 Task: Add a condition where "Channel Is not Closed ticket" in new tickets in your groups.
Action: Mouse moved to (135, 451)
Screenshot: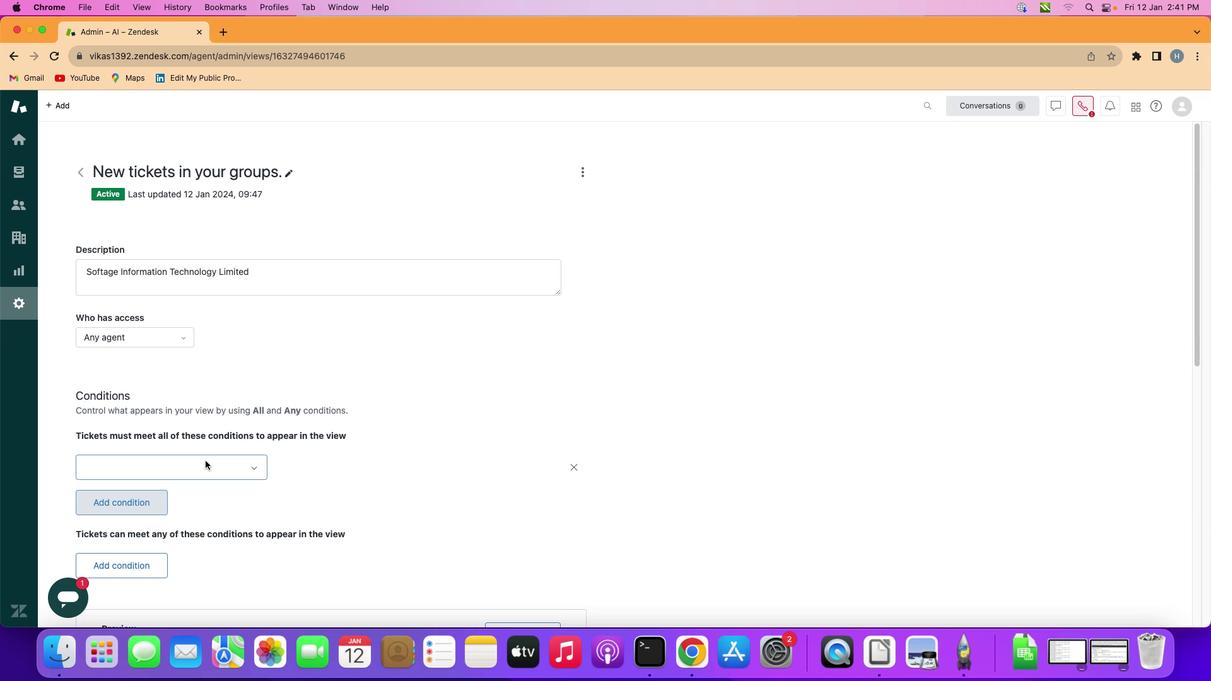 
Action: Mouse pressed left at (135, 451)
Screenshot: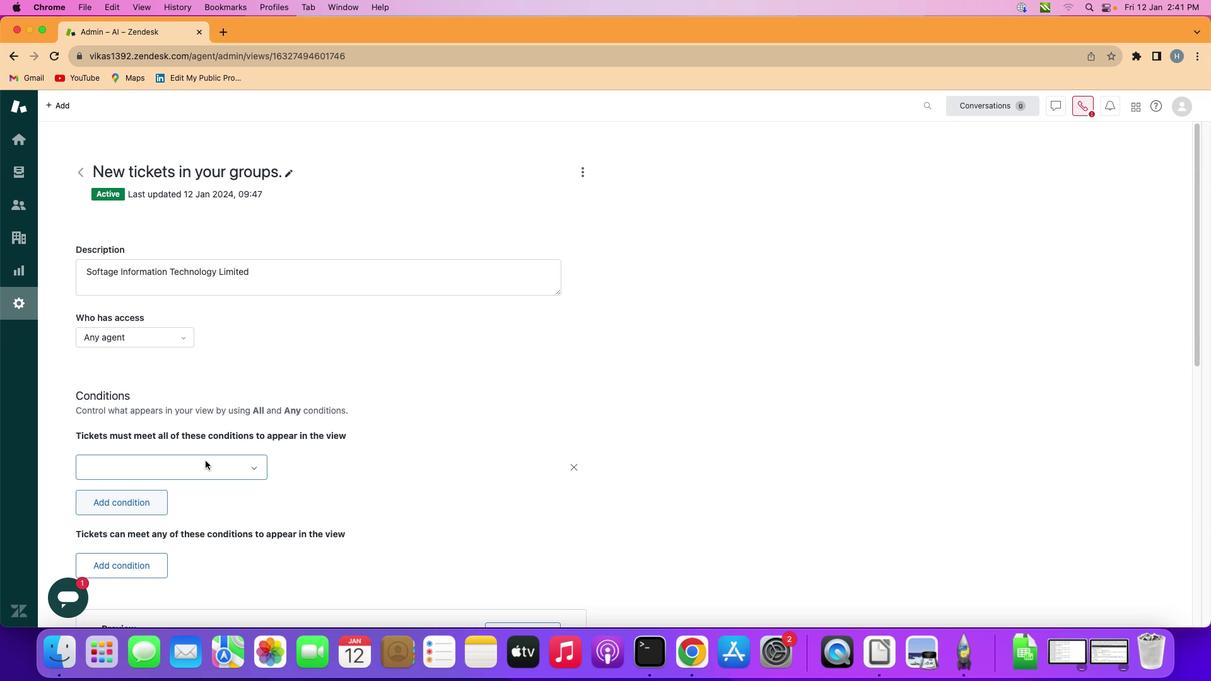 
Action: Mouse moved to (200, 455)
Screenshot: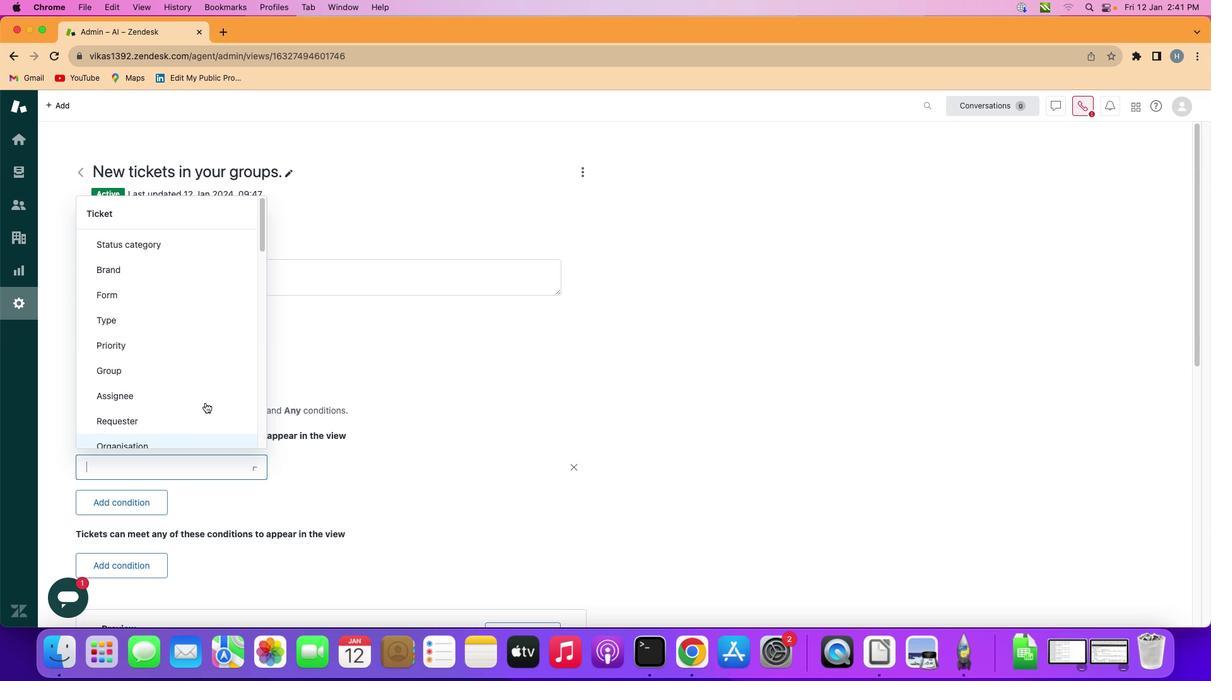
Action: Mouse pressed left at (200, 455)
Screenshot: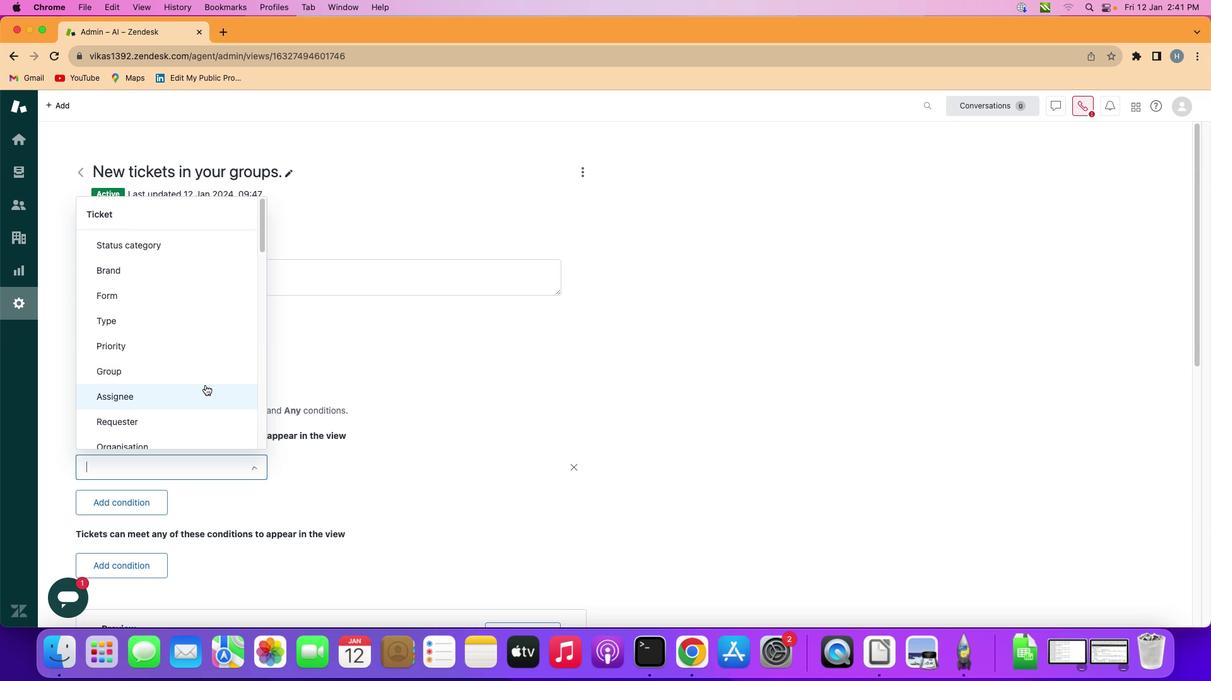 
Action: Mouse moved to (204, 331)
Screenshot: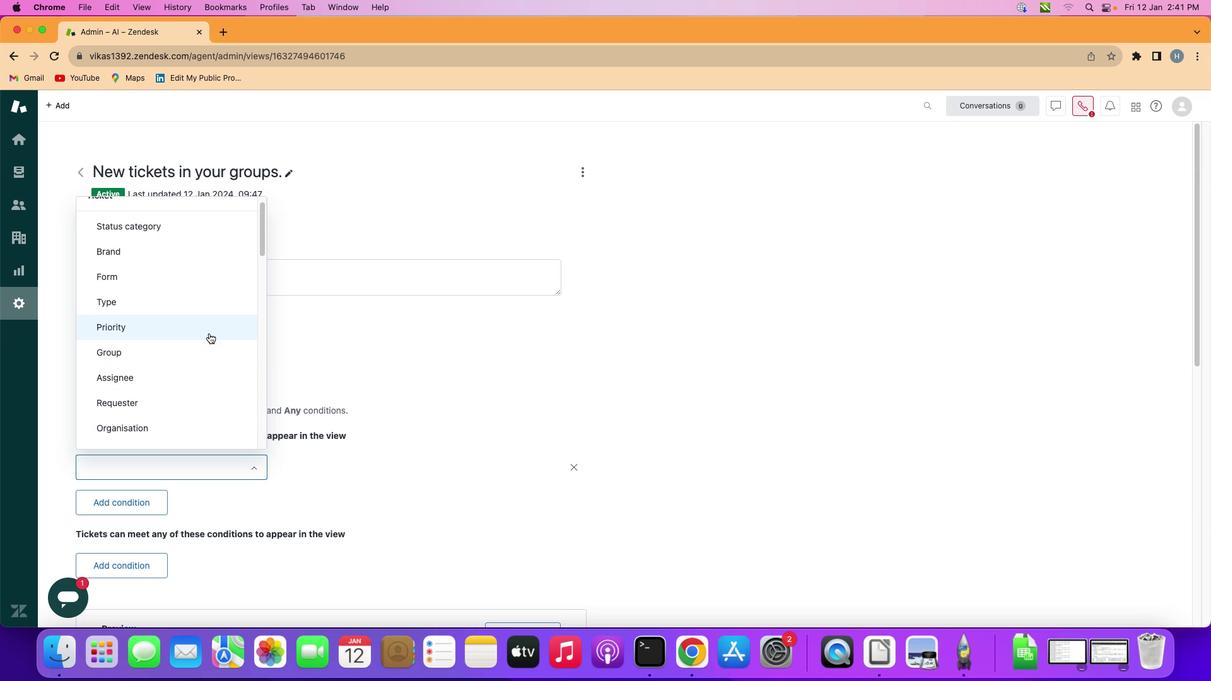 
Action: Mouse scrolled (204, 331) with delta (-4, -5)
Screenshot: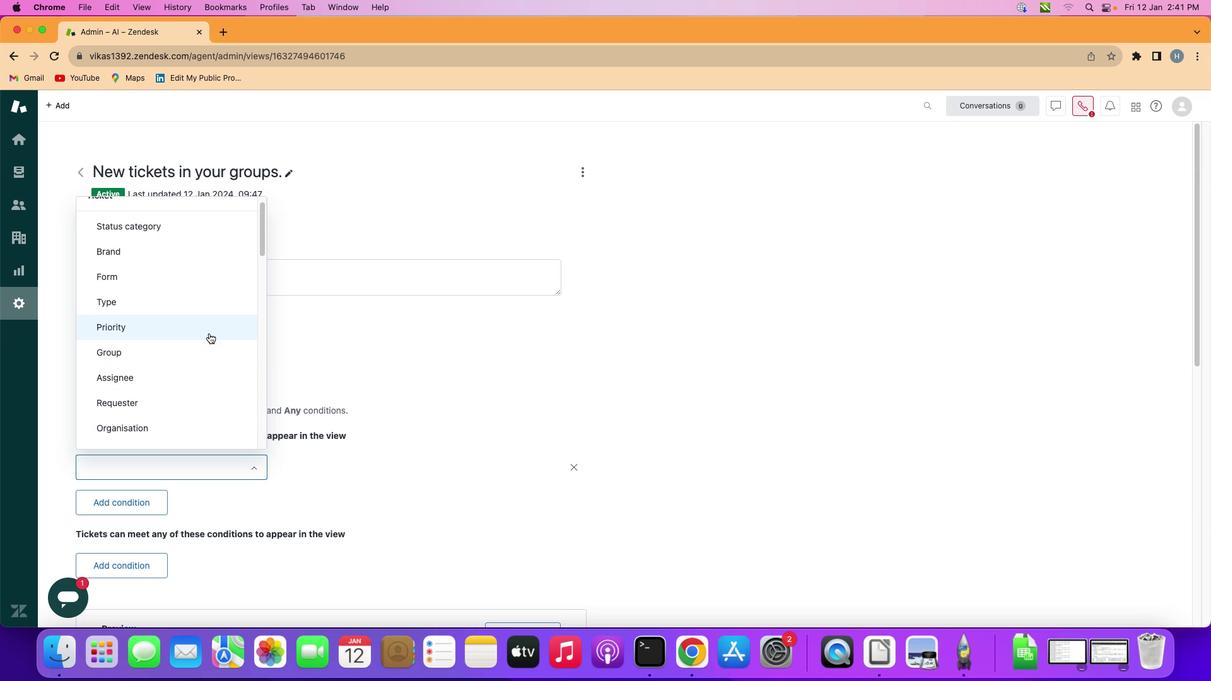 
Action: Mouse moved to (203, 328)
Screenshot: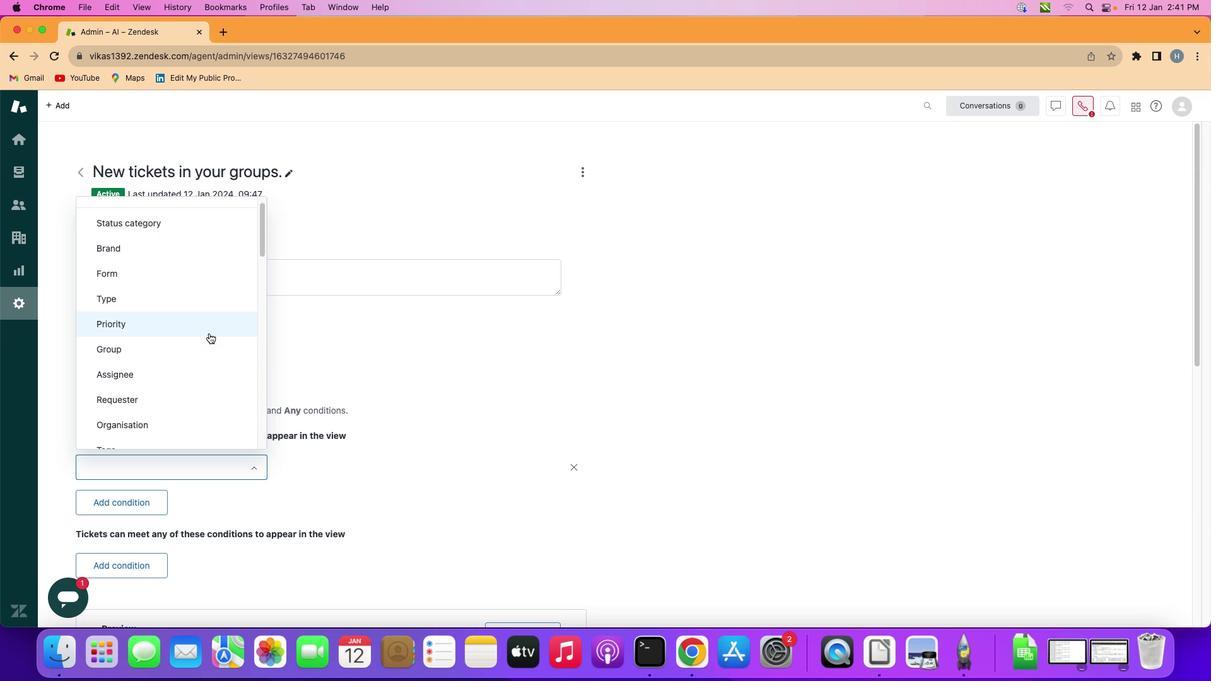 
Action: Mouse scrolled (203, 328) with delta (-4, -5)
Screenshot: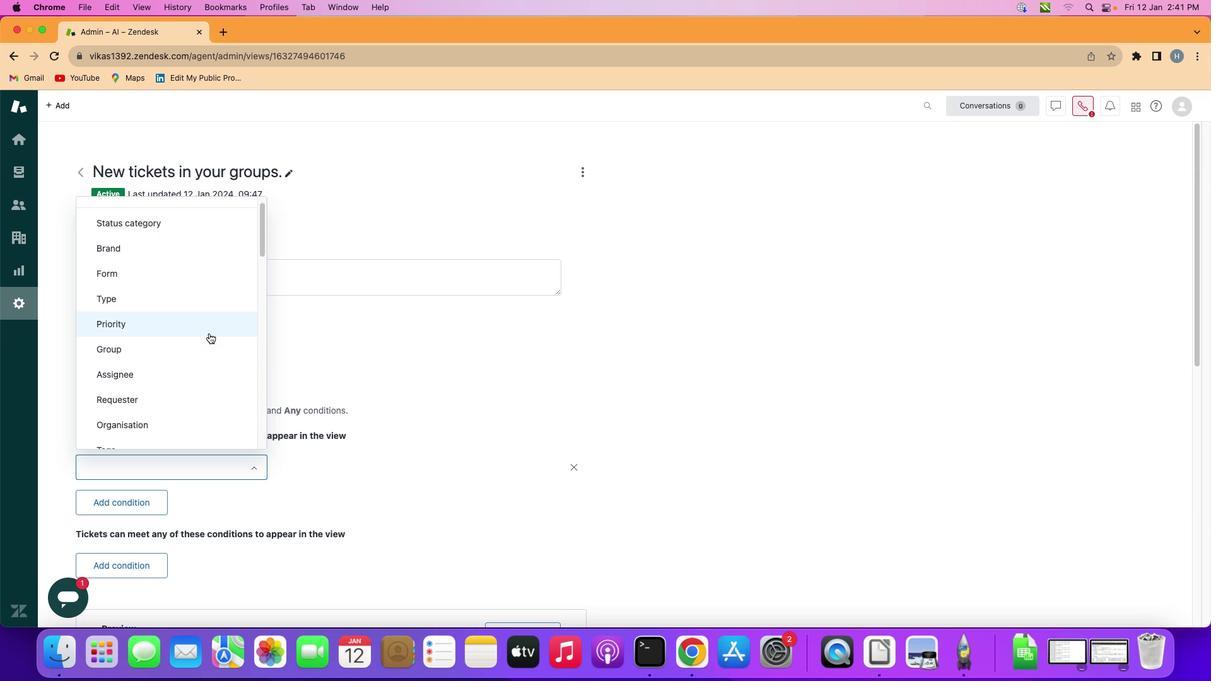 
Action: Mouse scrolled (203, 328) with delta (-4, -3)
Screenshot: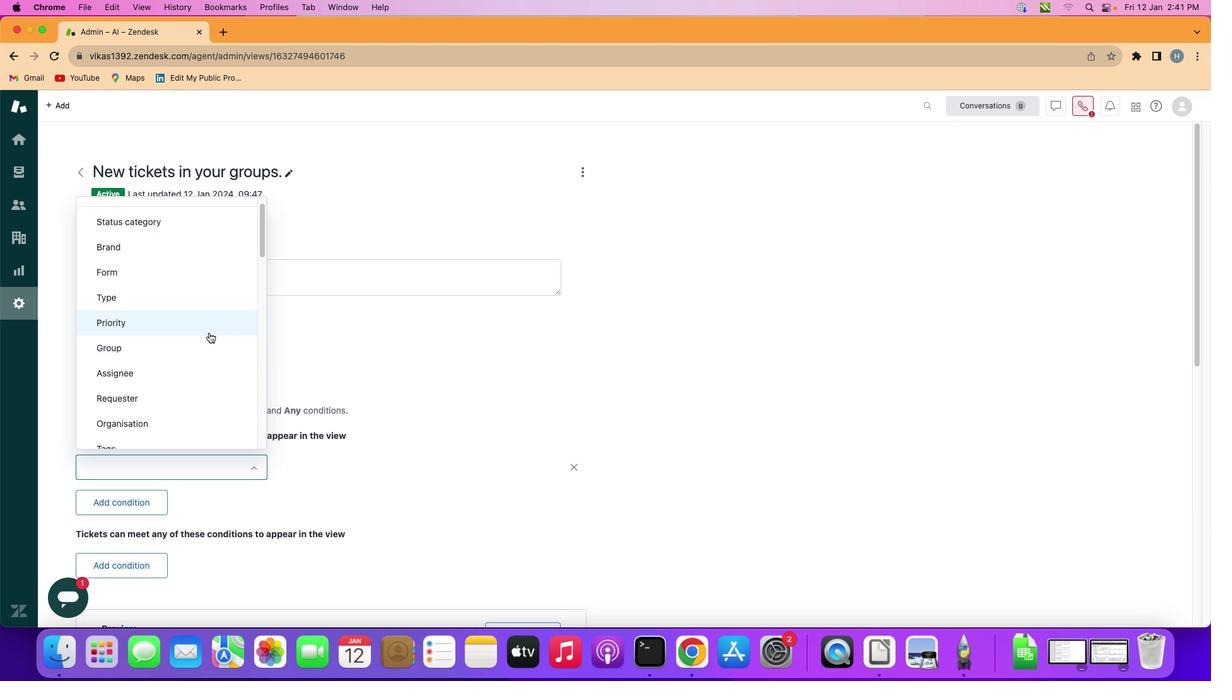 
Action: Mouse scrolled (203, 328) with delta (-4, -5)
Screenshot: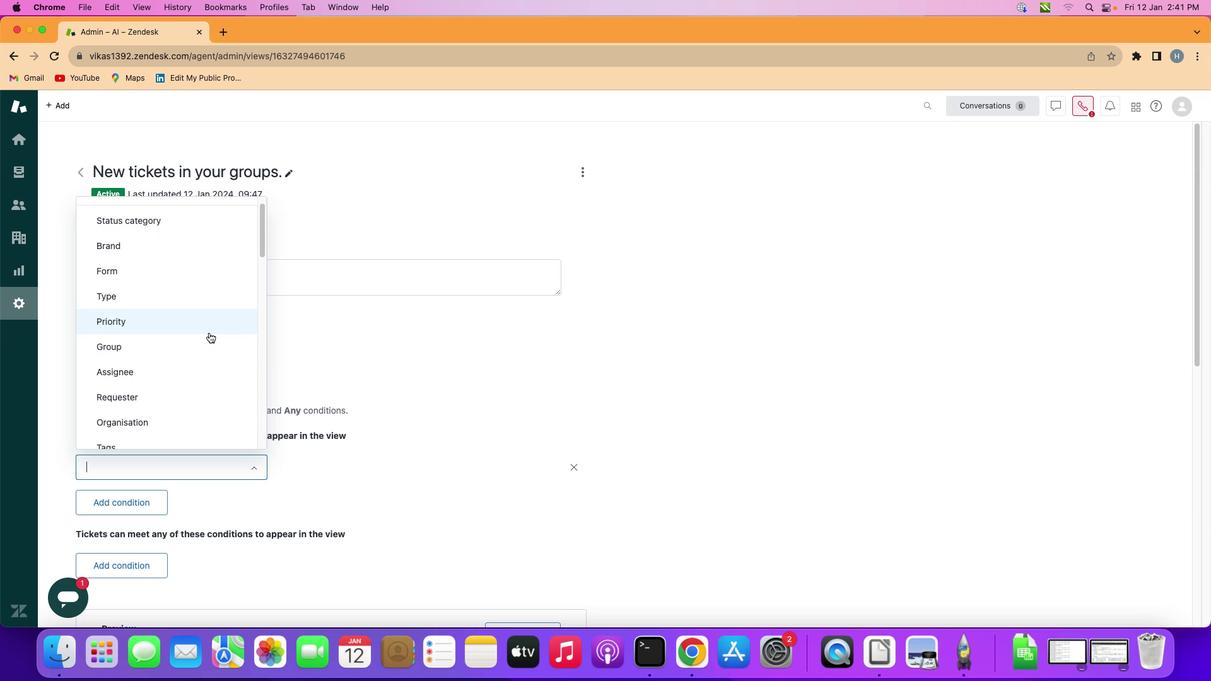 
Action: Mouse scrolled (203, 328) with delta (-4, -5)
Screenshot: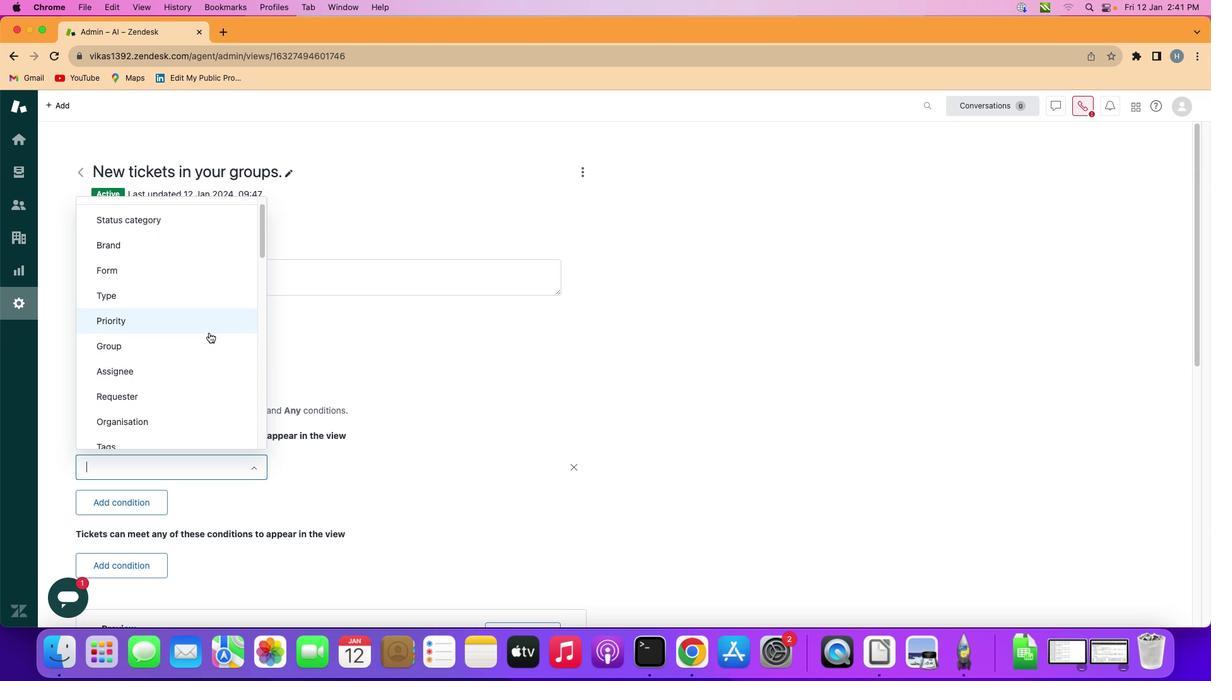 
Action: Mouse moved to (203, 327)
Screenshot: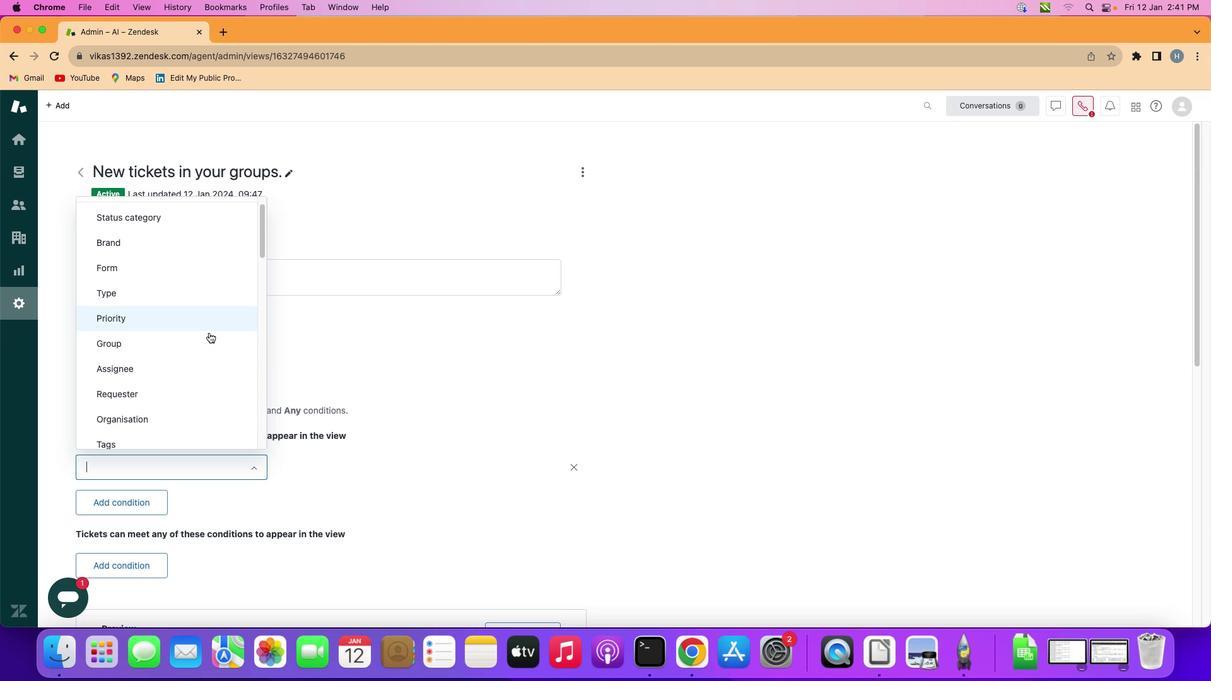 
Action: Mouse scrolled (203, 327) with delta (-4, -5)
Screenshot: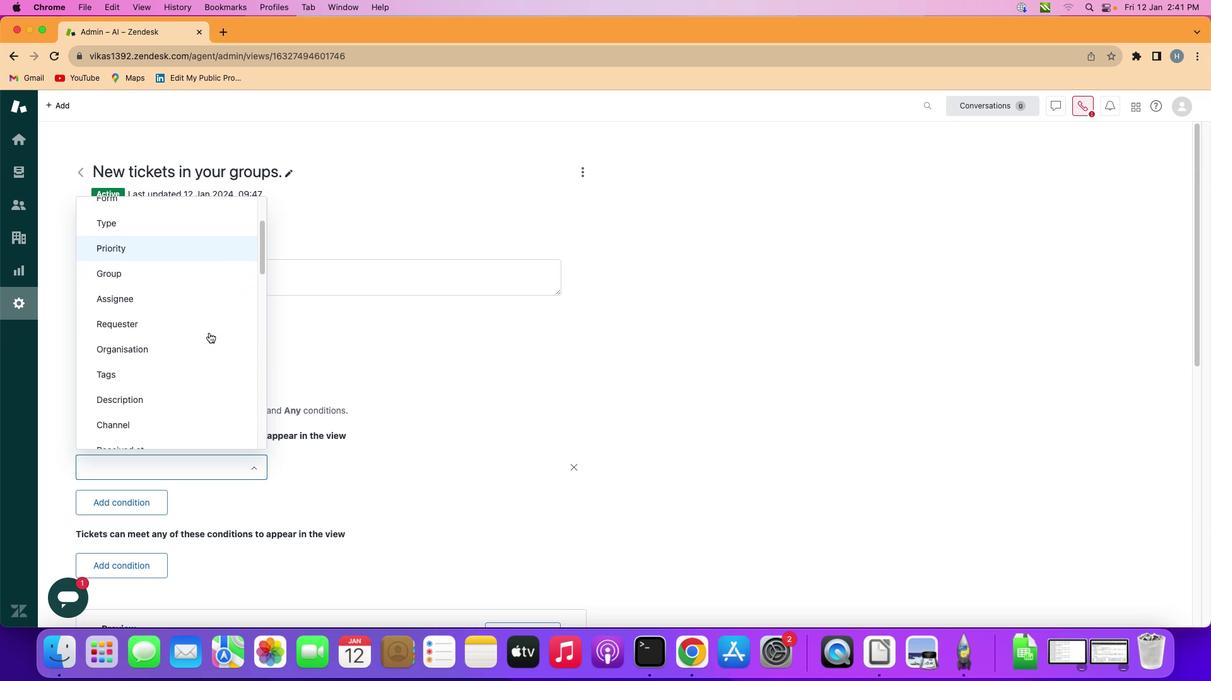 
Action: Mouse scrolled (203, 327) with delta (-4, -5)
Screenshot: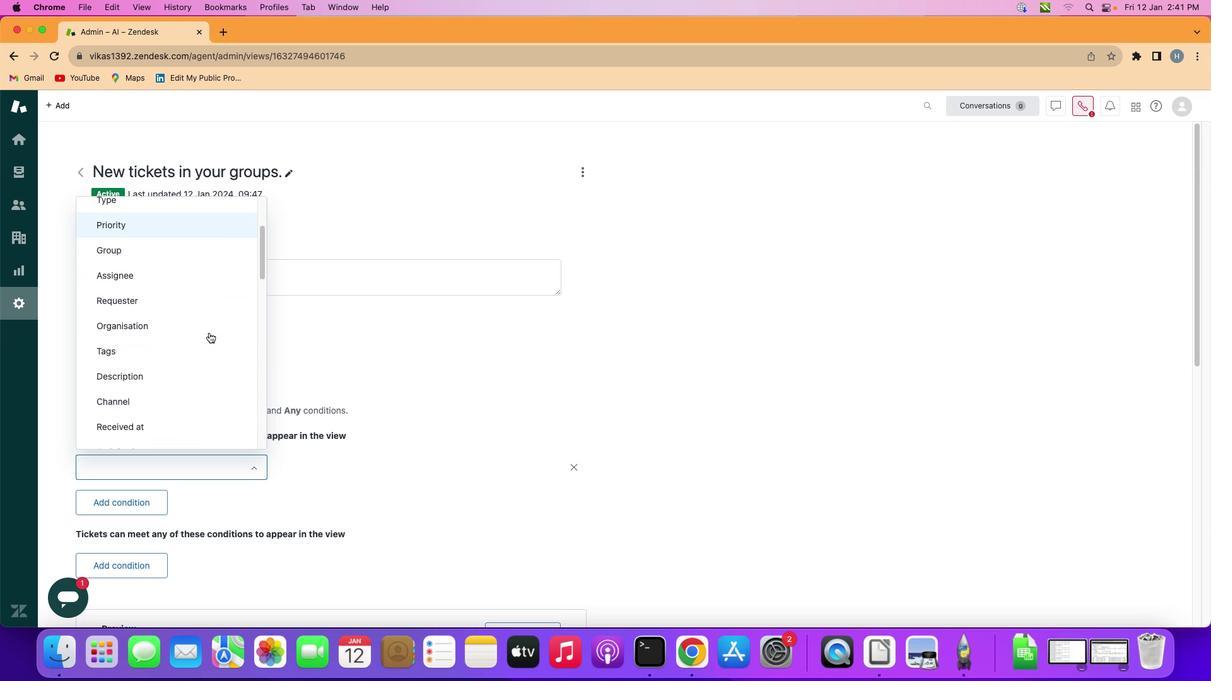 
Action: Mouse scrolled (203, 327) with delta (-4, -5)
Screenshot: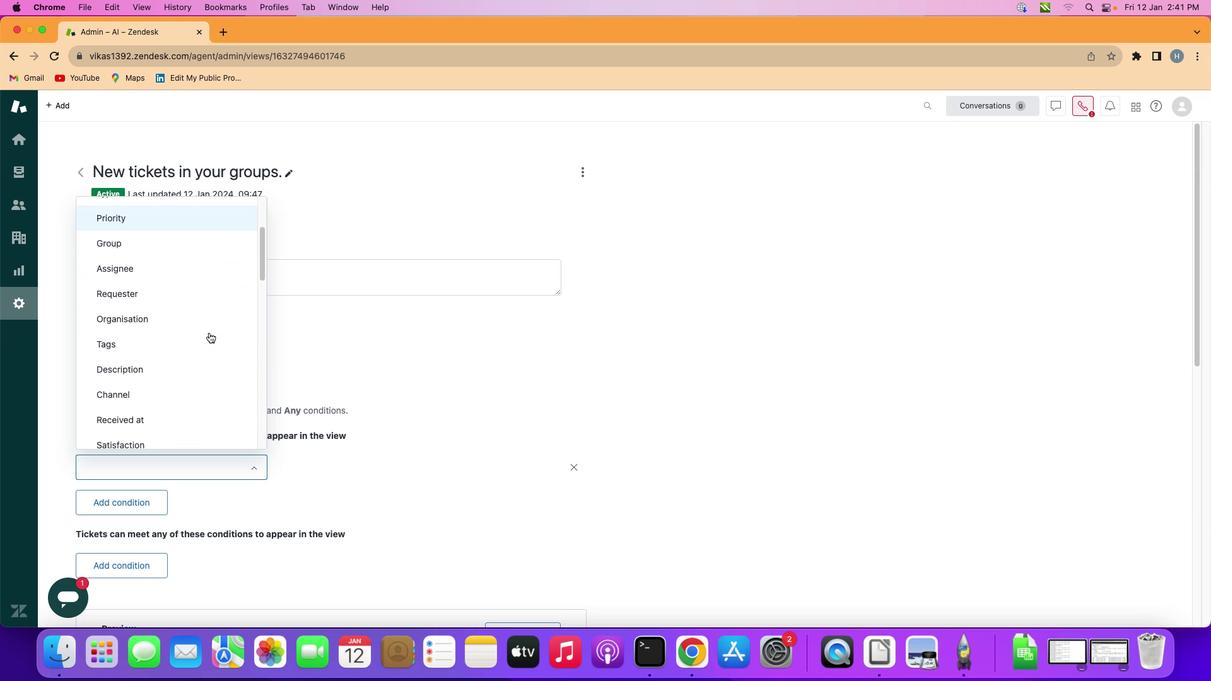 
Action: Mouse scrolled (203, 327) with delta (-4, -5)
Screenshot: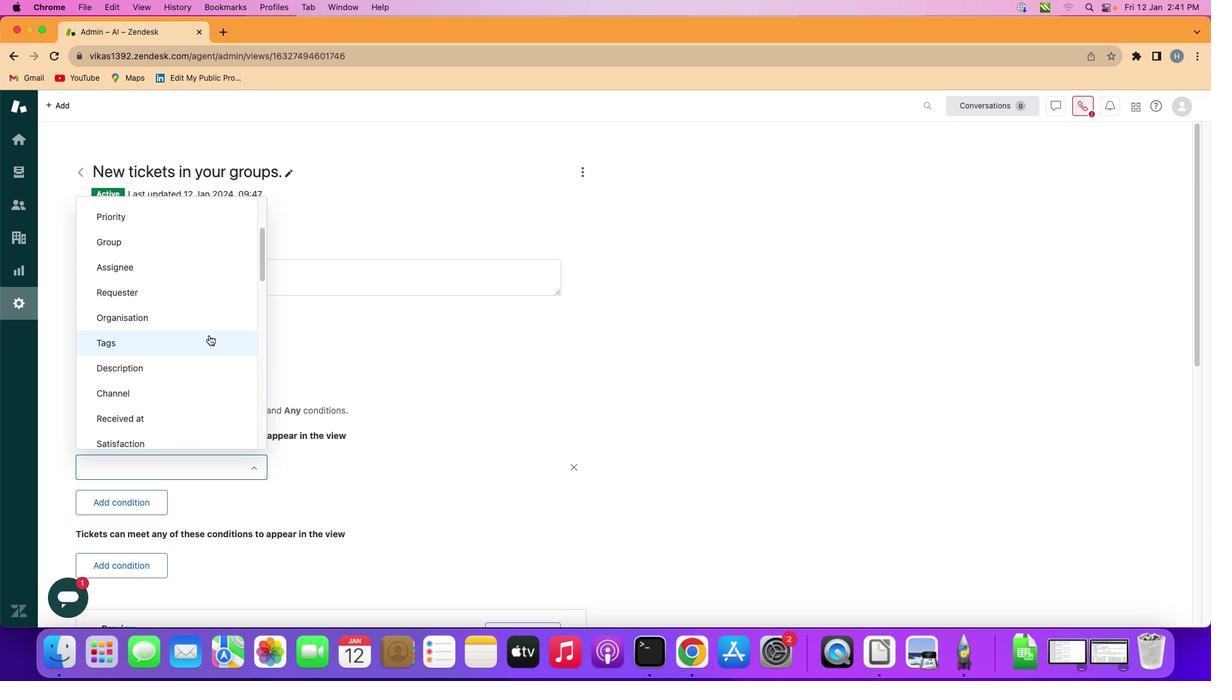 
Action: Mouse scrolled (203, 327) with delta (-4, -5)
Screenshot: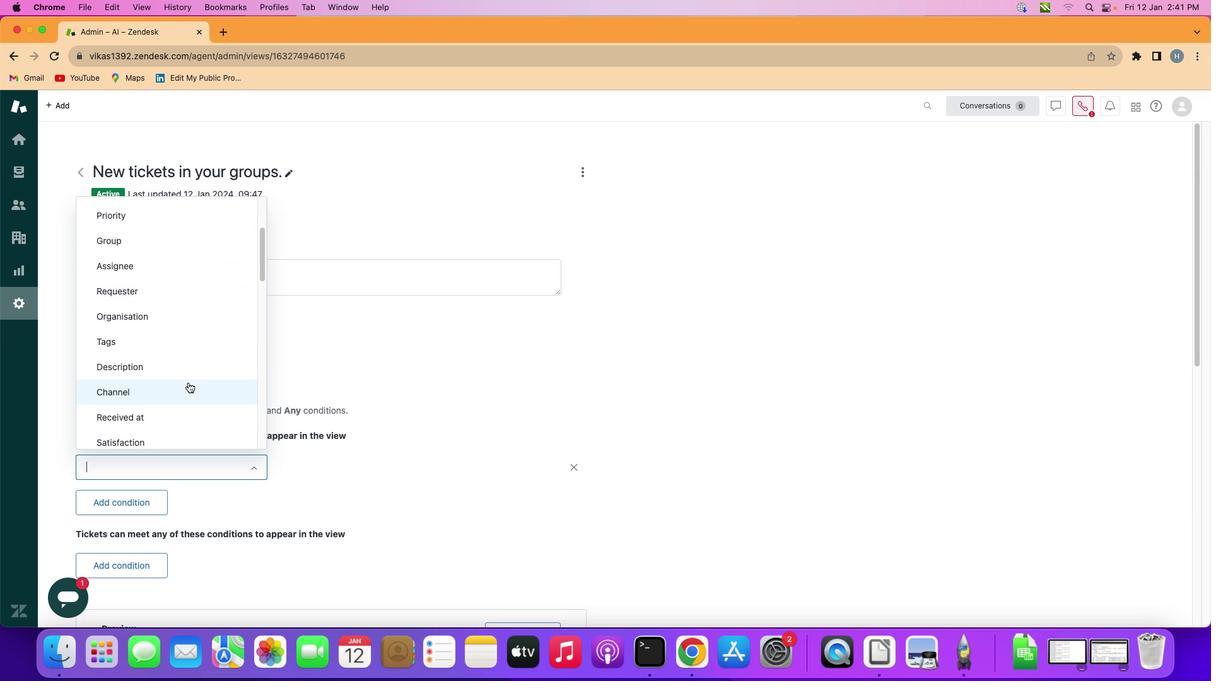 
Action: Mouse moved to (183, 378)
Screenshot: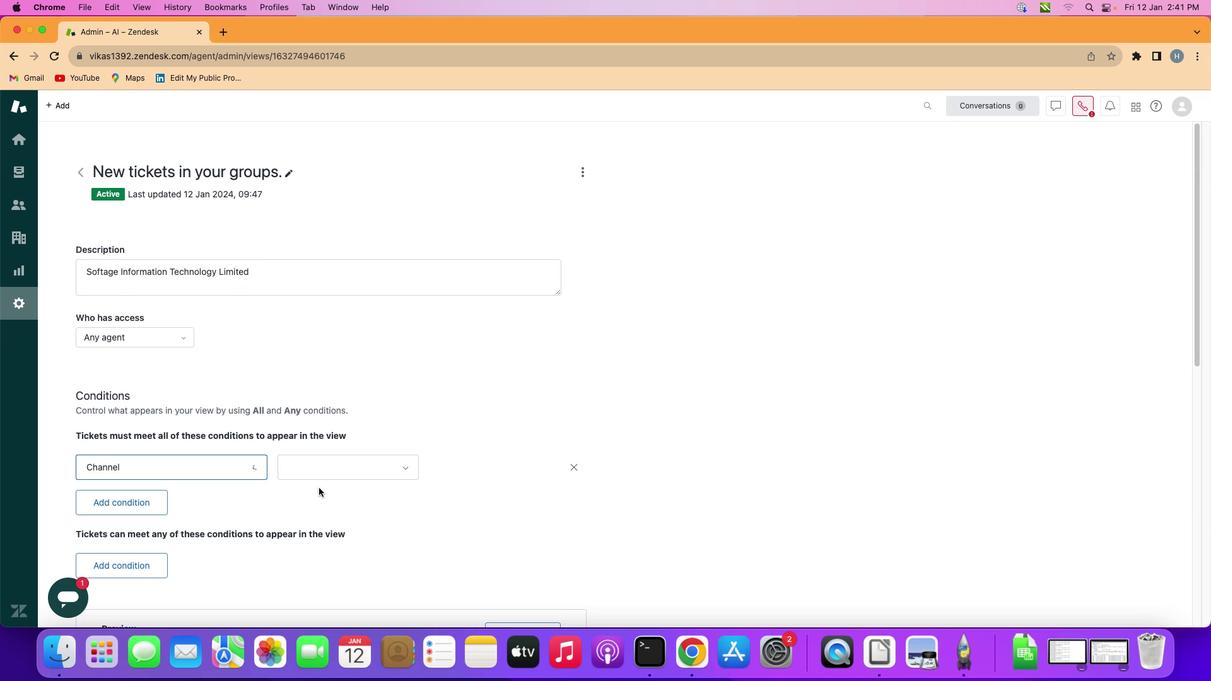 
Action: Mouse pressed left at (183, 378)
Screenshot: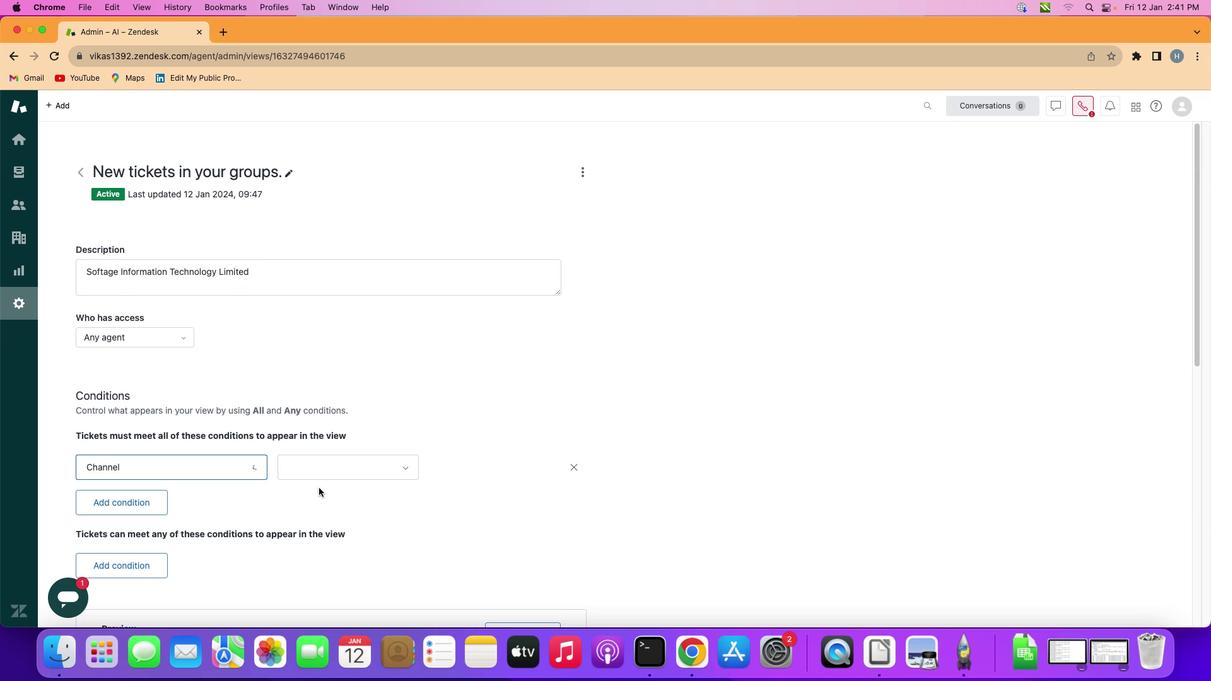 
Action: Mouse moved to (341, 463)
Screenshot: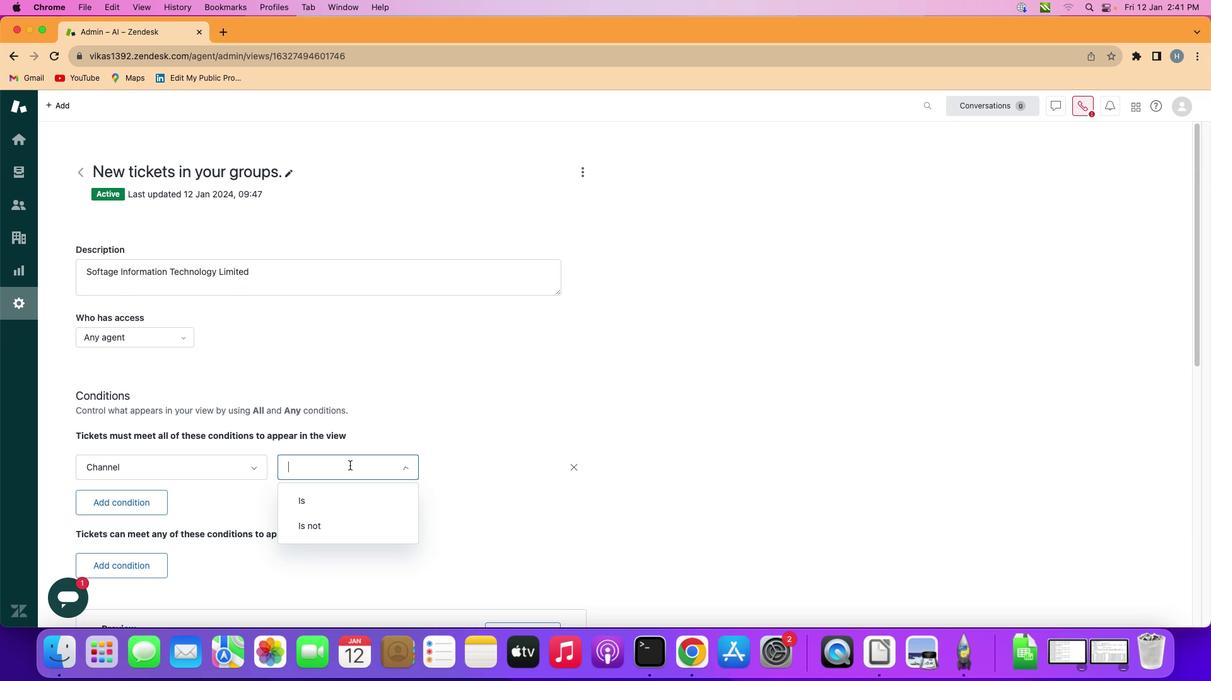 
Action: Mouse pressed left at (341, 463)
Screenshot: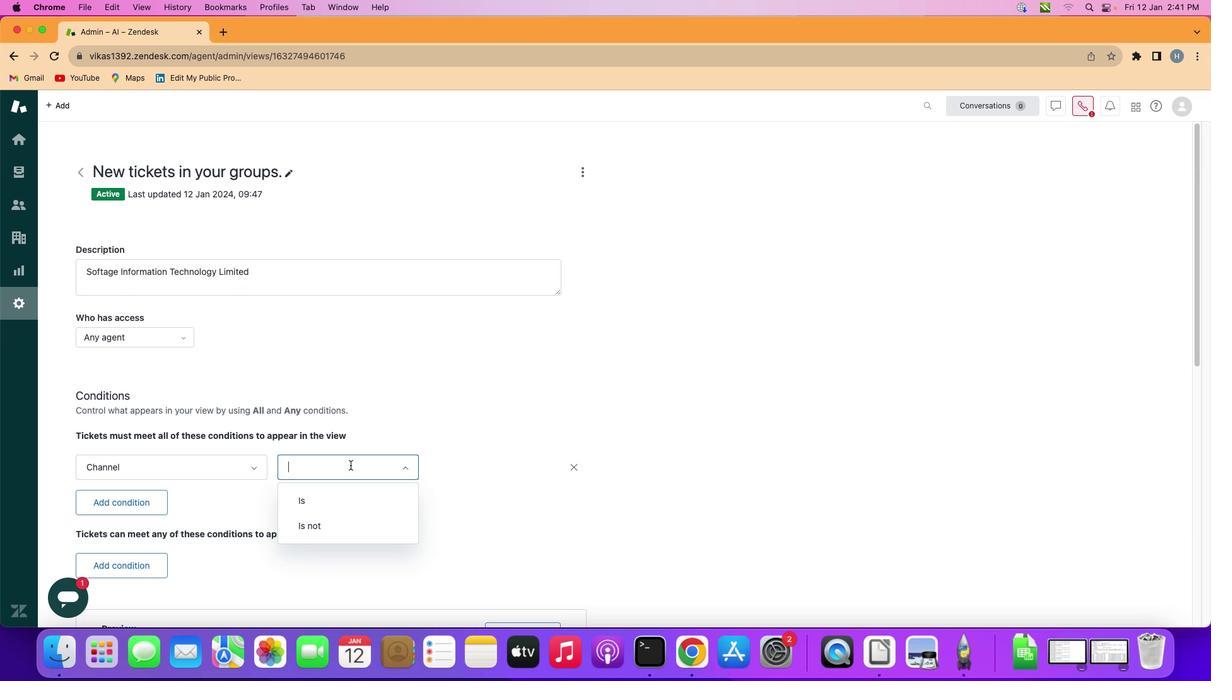 
Action: Mouse moved to (335, 516)
Screenshot: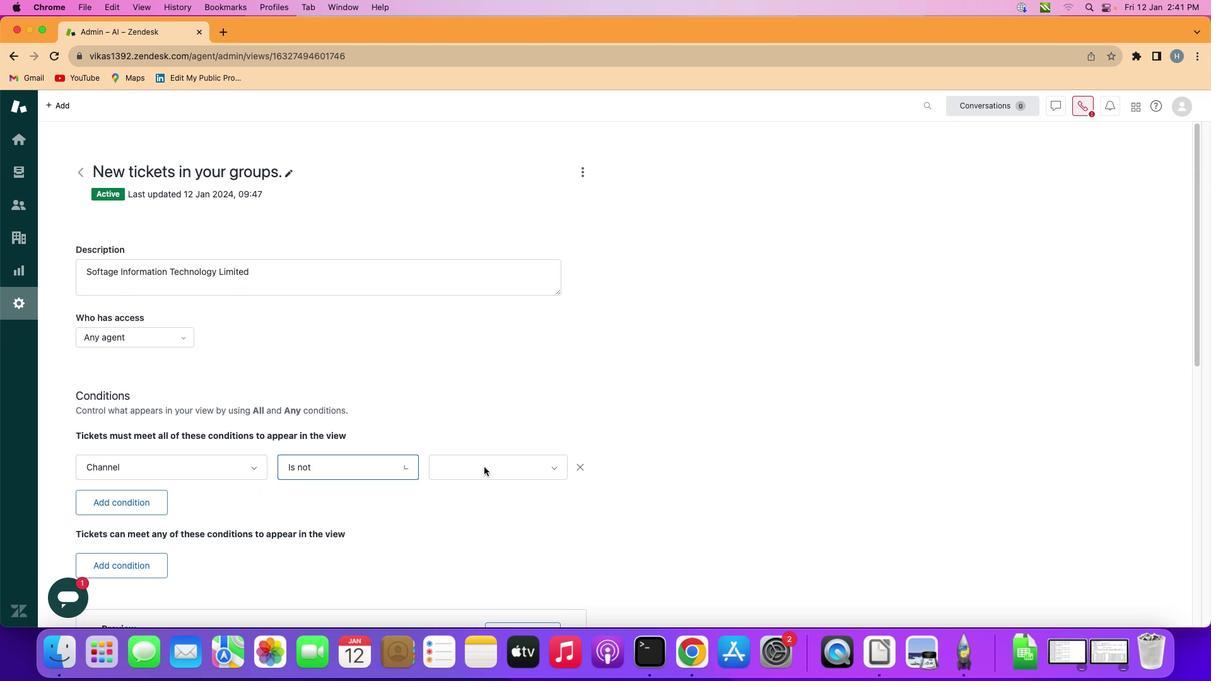 
Action: Mouse pressed left at (335, 516)
Screenshot: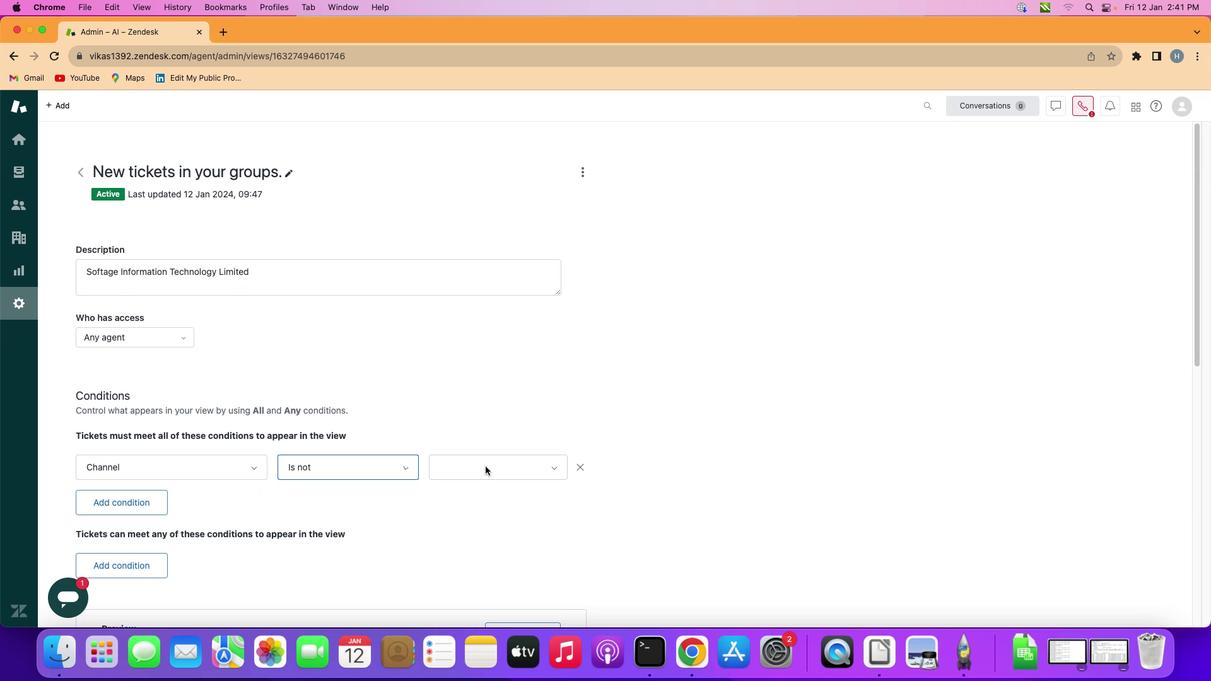 
Action: Mouse moved to (483, 459)
Screenshot: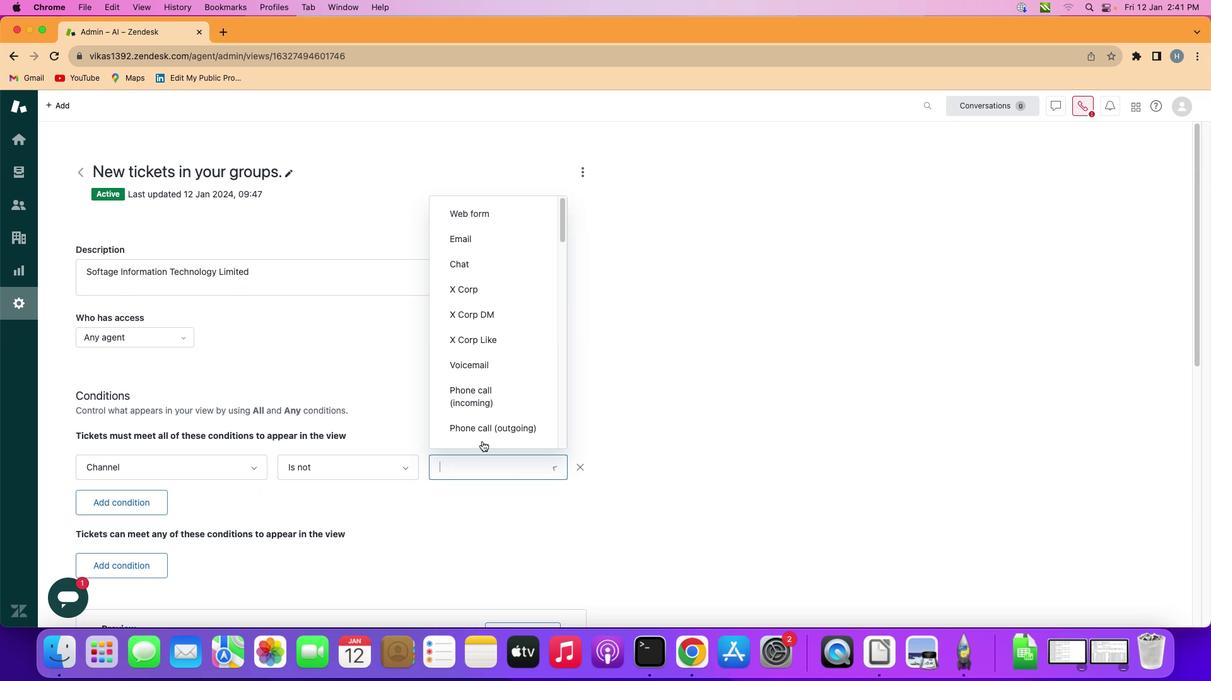
Action: Mouse pressed left at (483, 459)
Screenshot: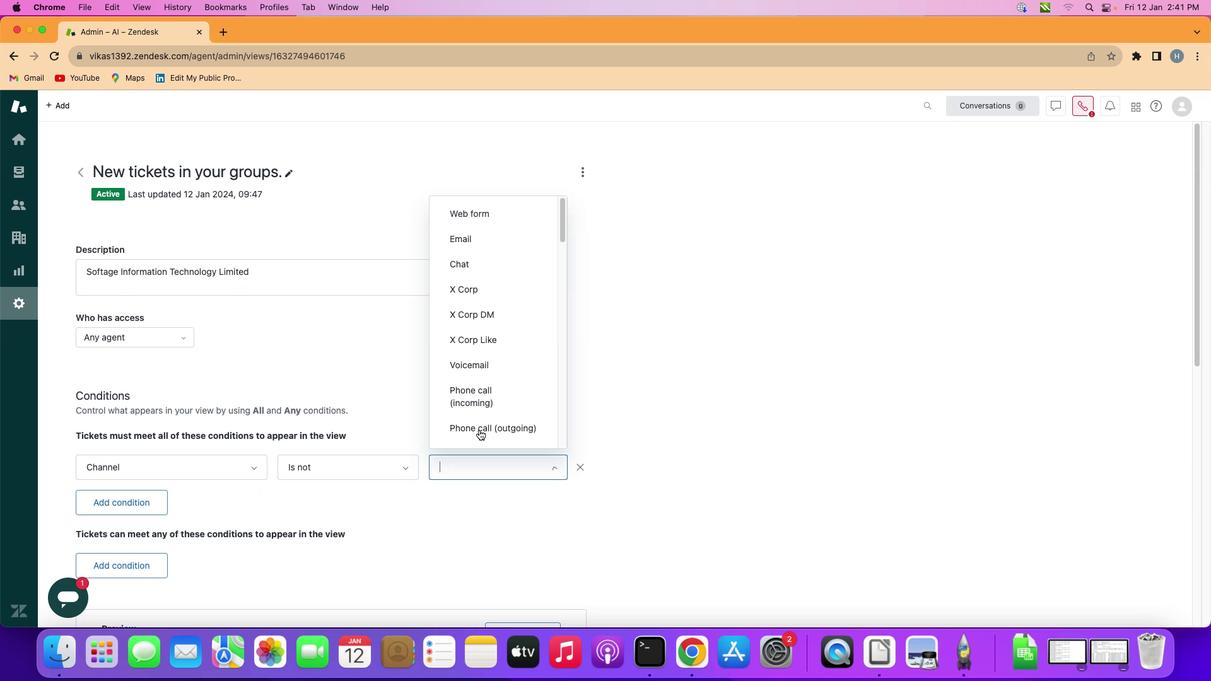 
Action: Mouse moved to (482, 333)
Screenshot: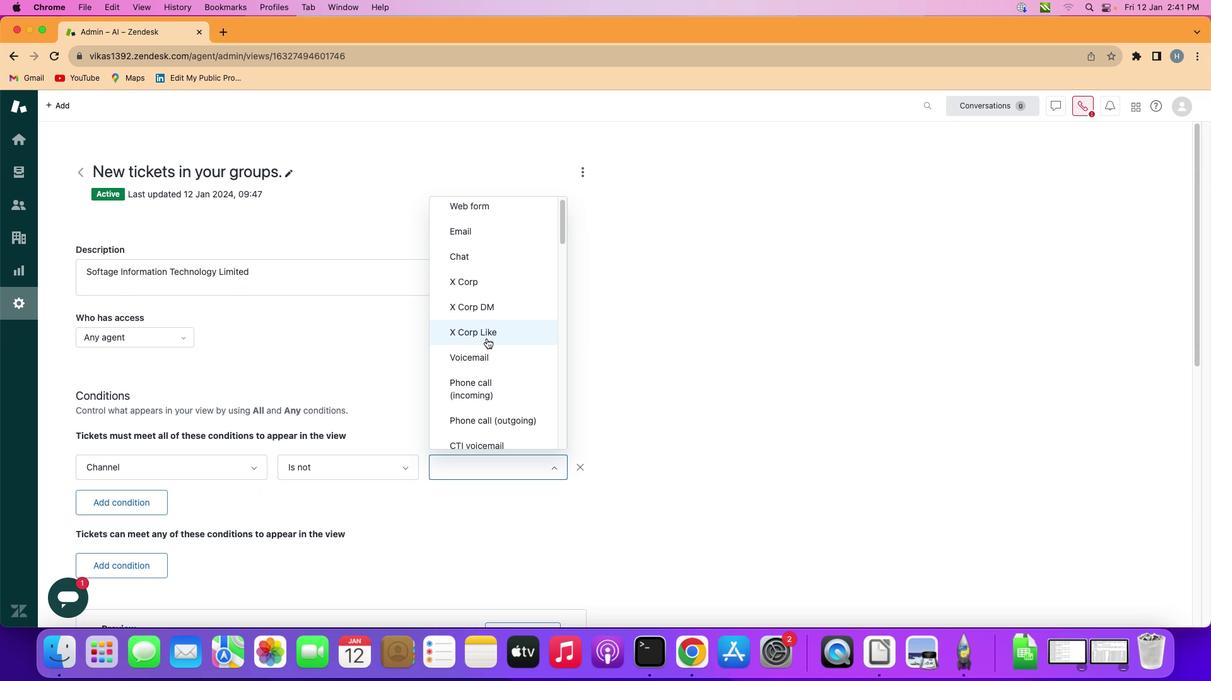 
Action: Mouse scrolled (482, 333) with delta (-4, -5)
Screenshot: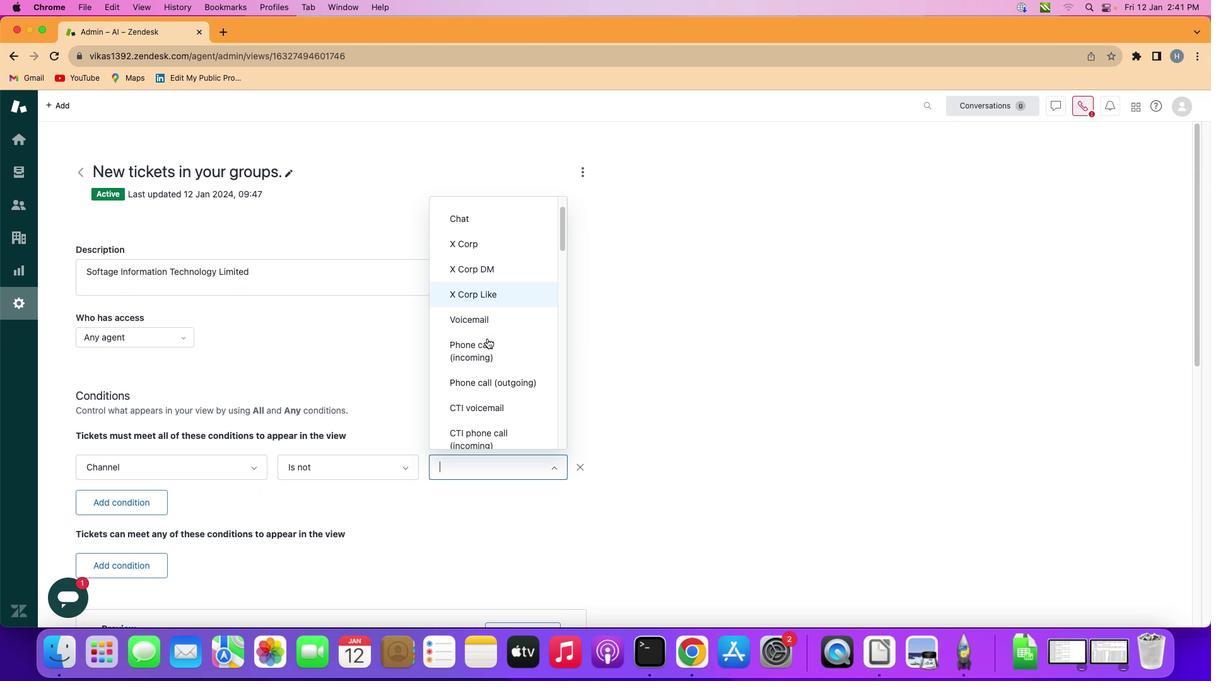
Action: Mouse scrolled (482, 333) with delta (-4, -5)
Screenshot: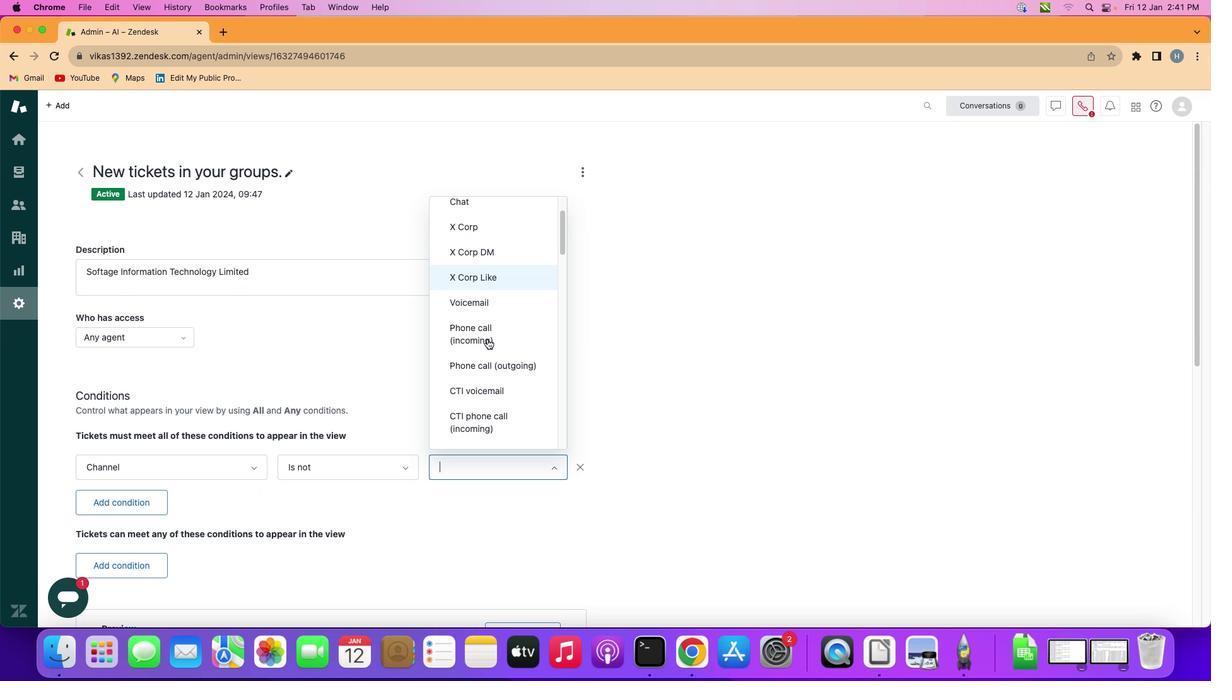 
Action: Mouse scrolled (482, 333) with delta (-4, -5)
Screenshot: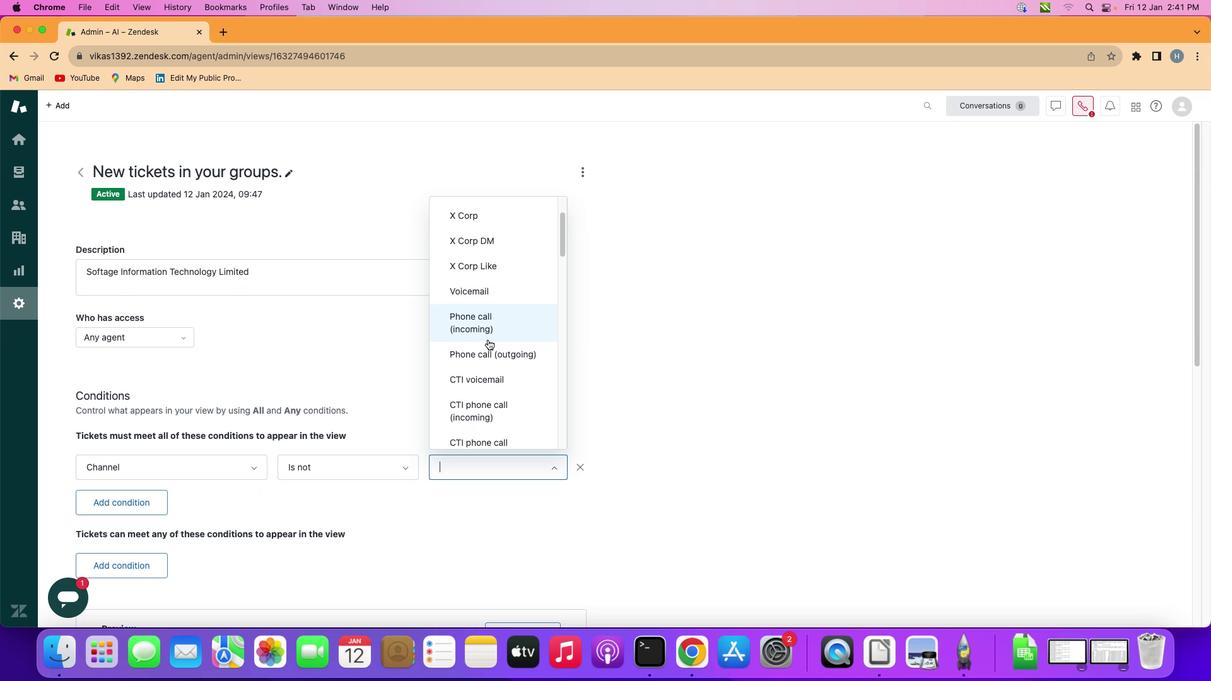 
Action: Mouse scrolled (482, 333) with delta (-4, -5)
Screenshot: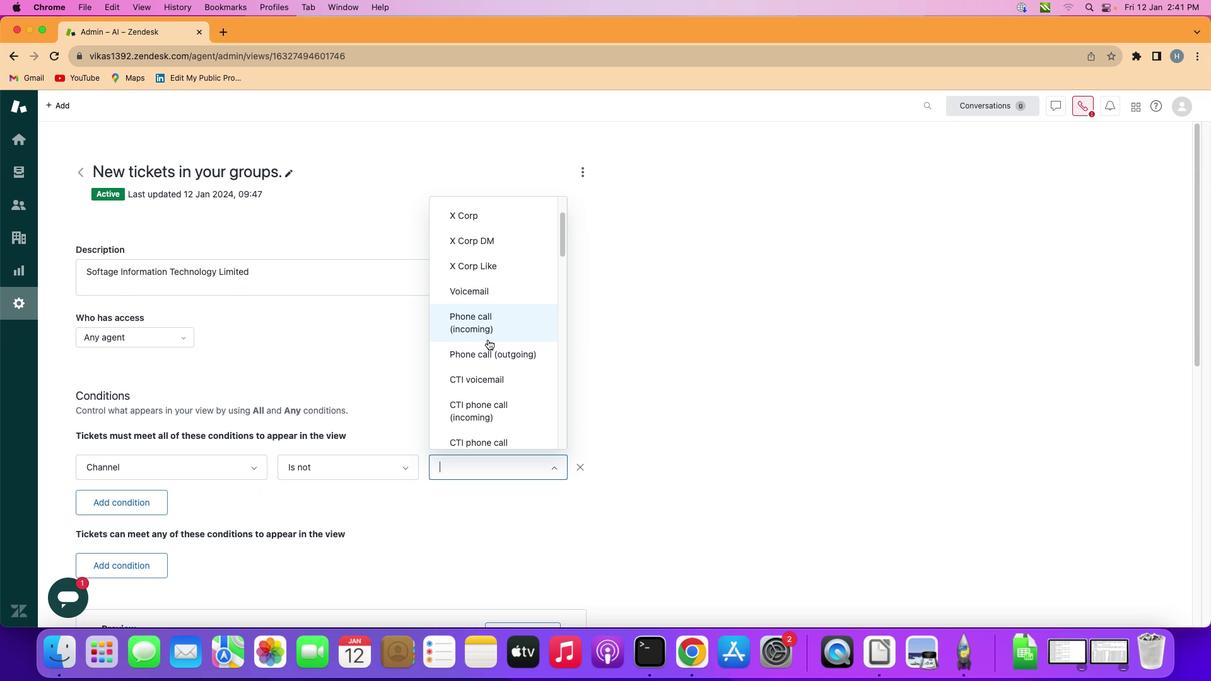 
Action: Mouse moved to (483, 334)
Screenshot: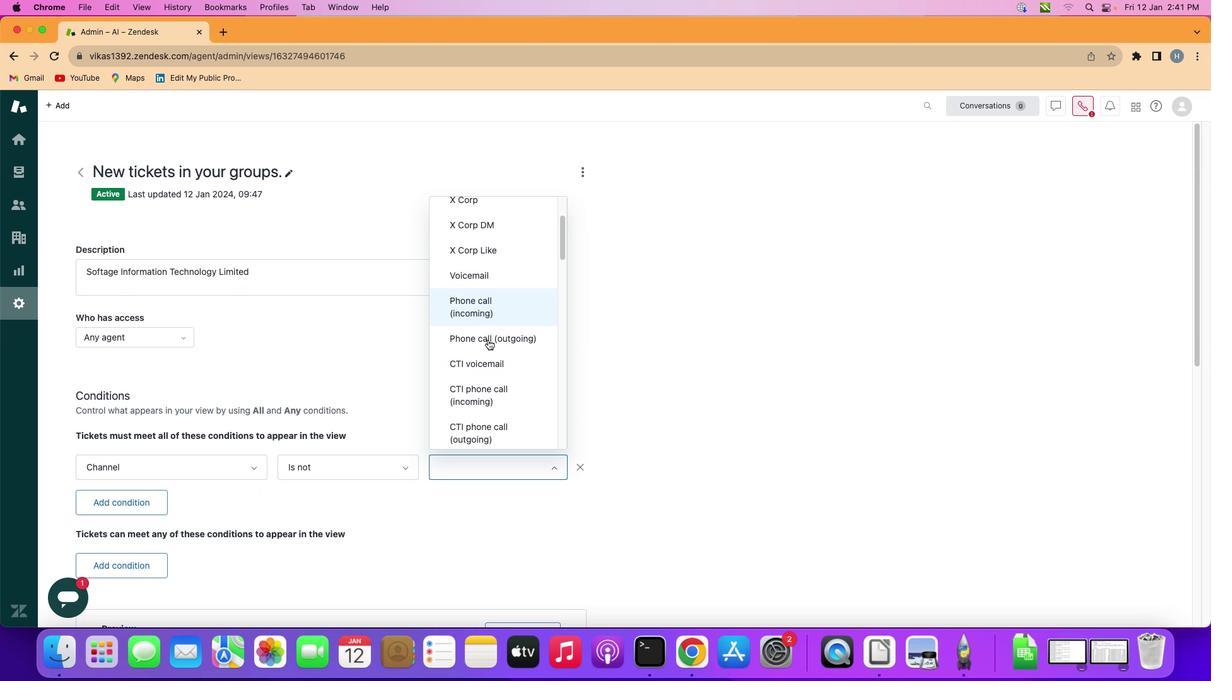 
Action: Mouse scrolled (483, 334) with delta (-4, -5)
Screenshot: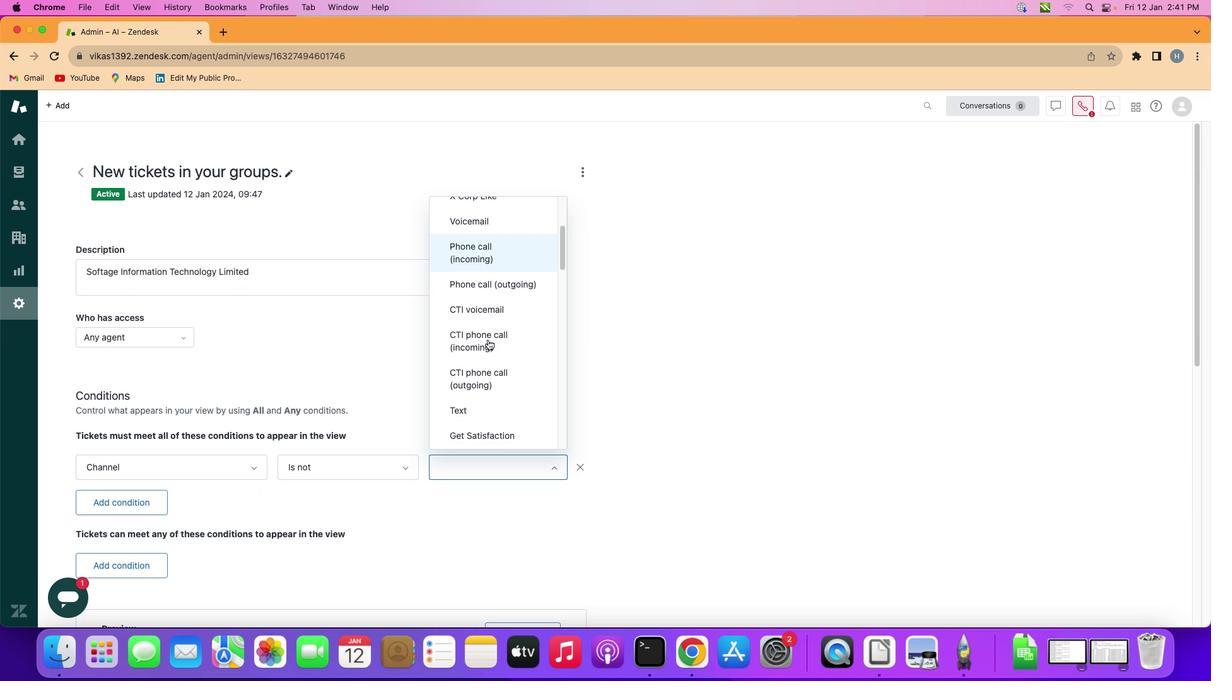 
Action: Mouse scrolled (483, 334) with delta (-4, -5)
Screenshot: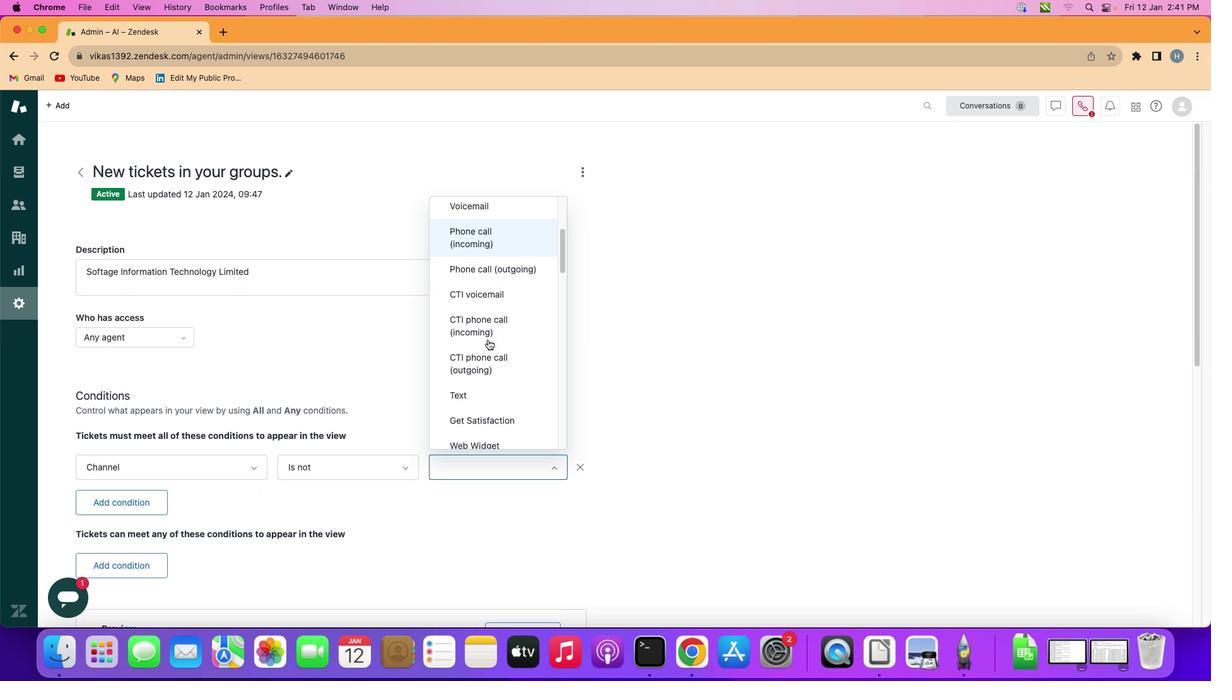 
Action: Mouse scrolled (483, 334) with delta (-4, -5)
Screenshot: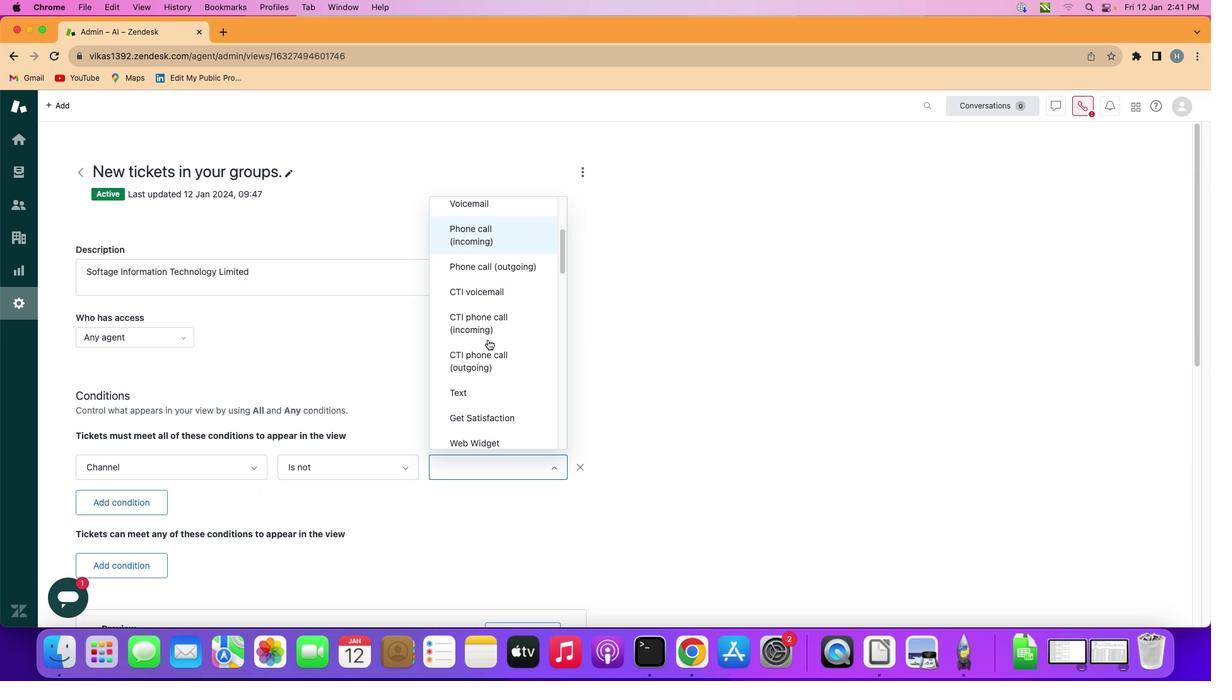 
Action: Mouse scrolled (483, 334) with delta (-4, -5)
Screenshot: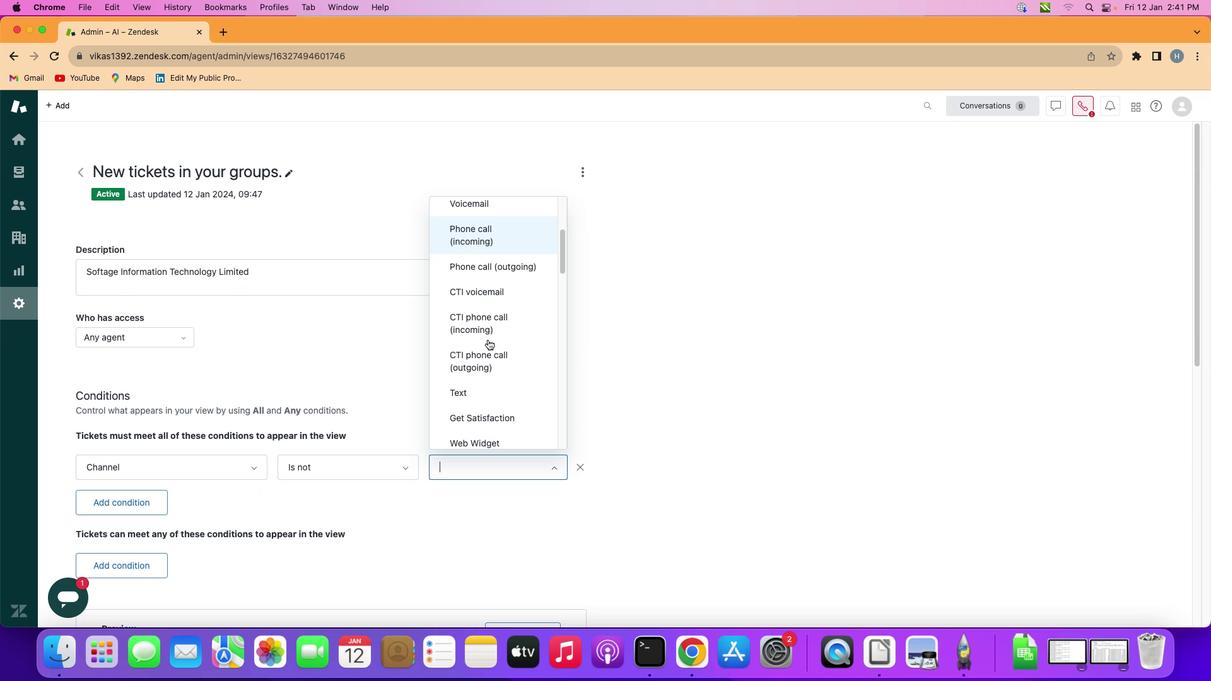
Action: Mouse scrolled (483, 334) with delta (-4, -5)
Screenshot: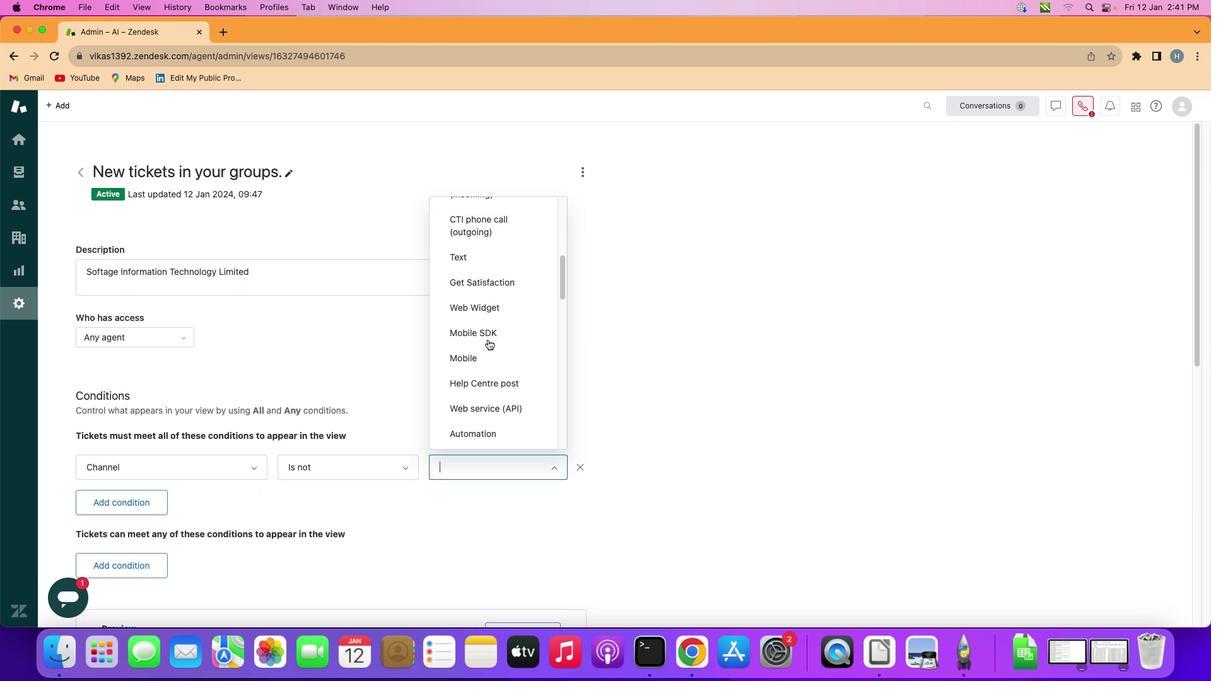 
Action: Mouse scrolled (483, 334) with delta (-4, -5)
Screenshot: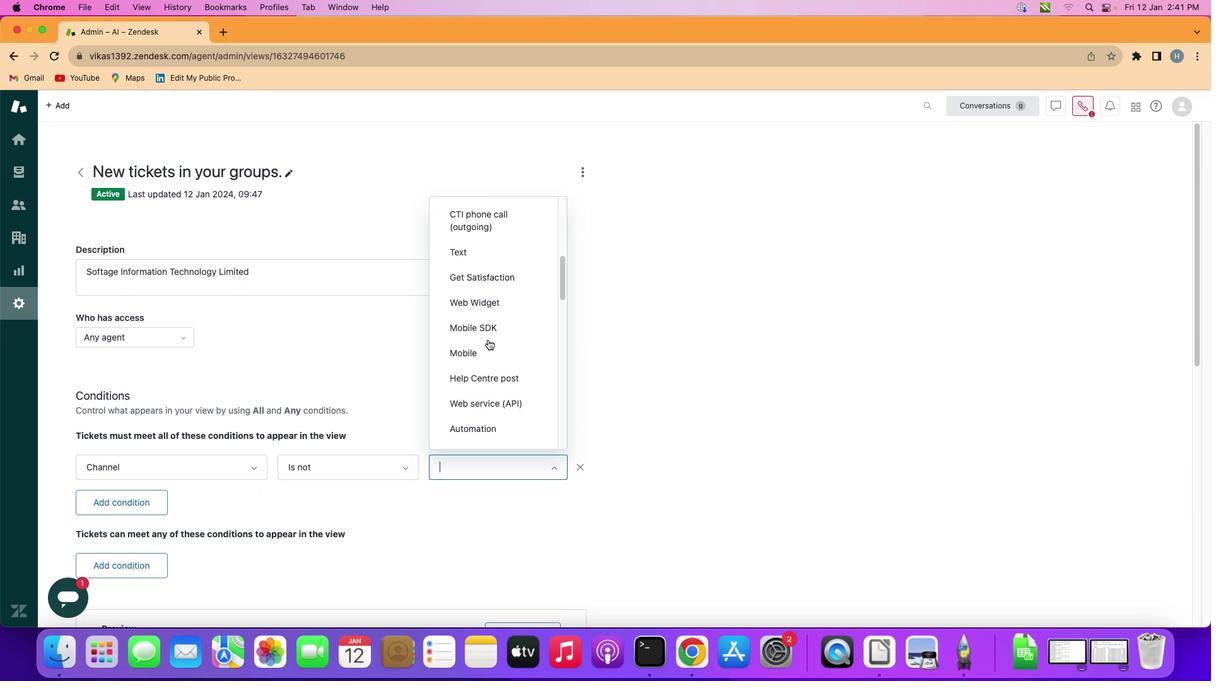 
Action: Mouse scrolled (483, 334) with delta (-4, -5)
Screenshot: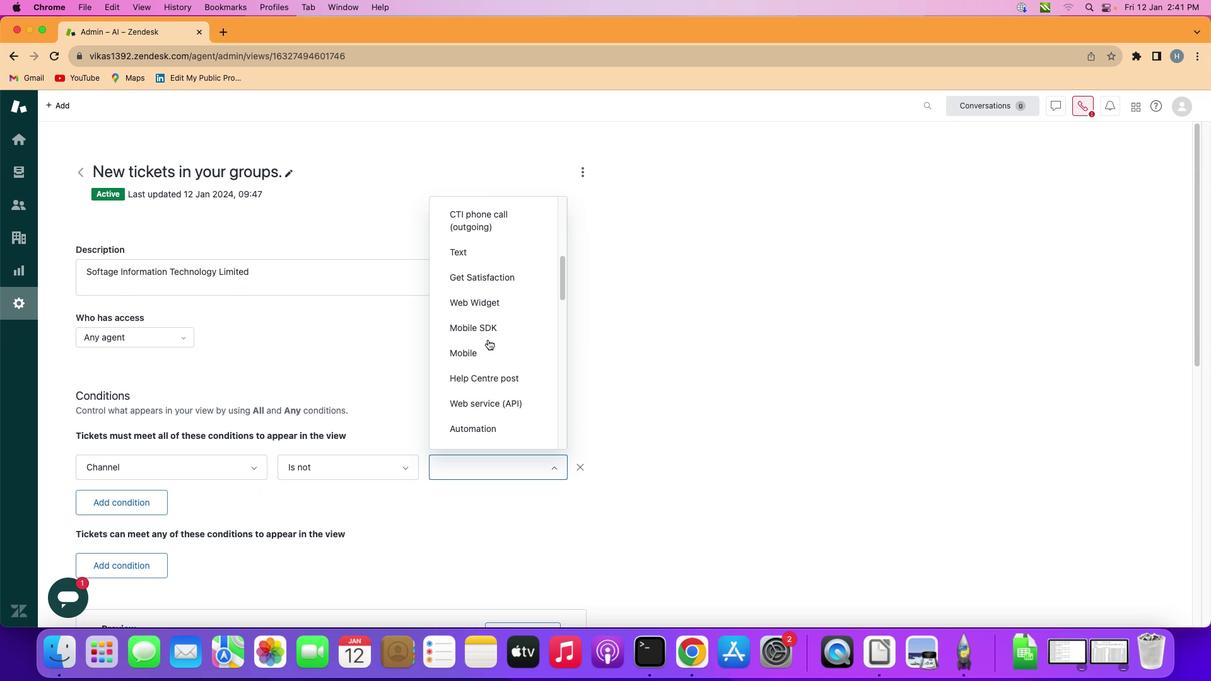 
Action: Mouse scrolled (483, 334) with delta (-4, -5)
Screenshot: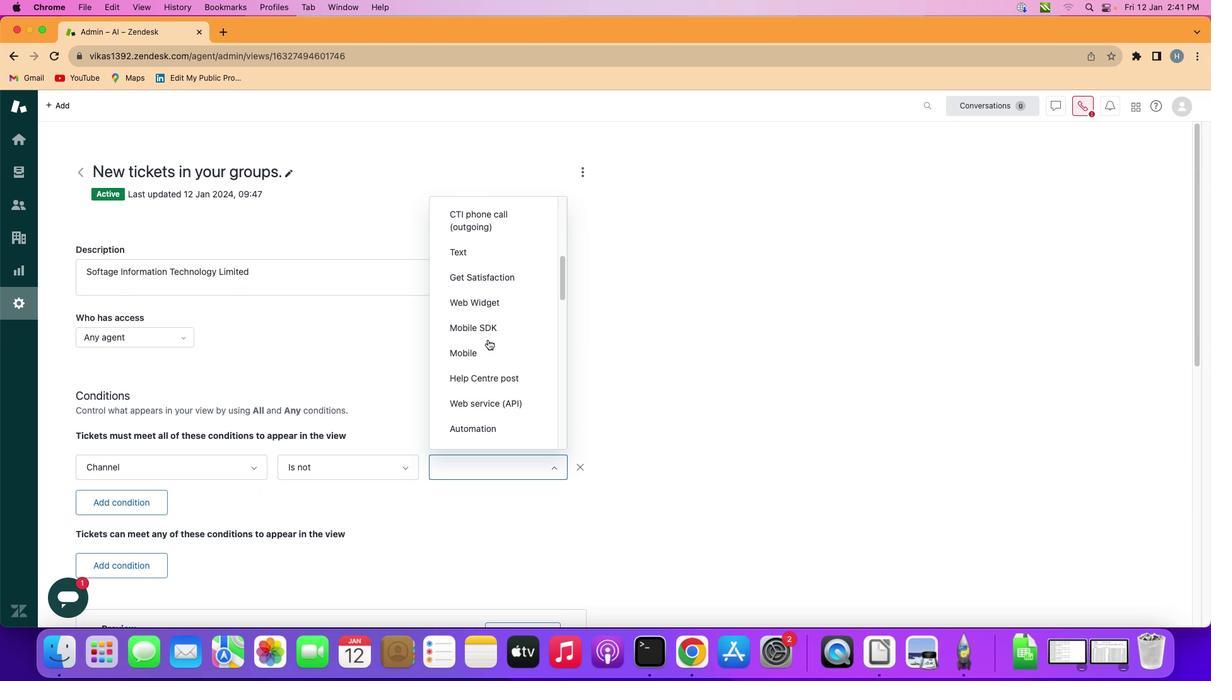 
Action: Mouse scrolled (483, 334) with delta (-4, -5)
Screenshot: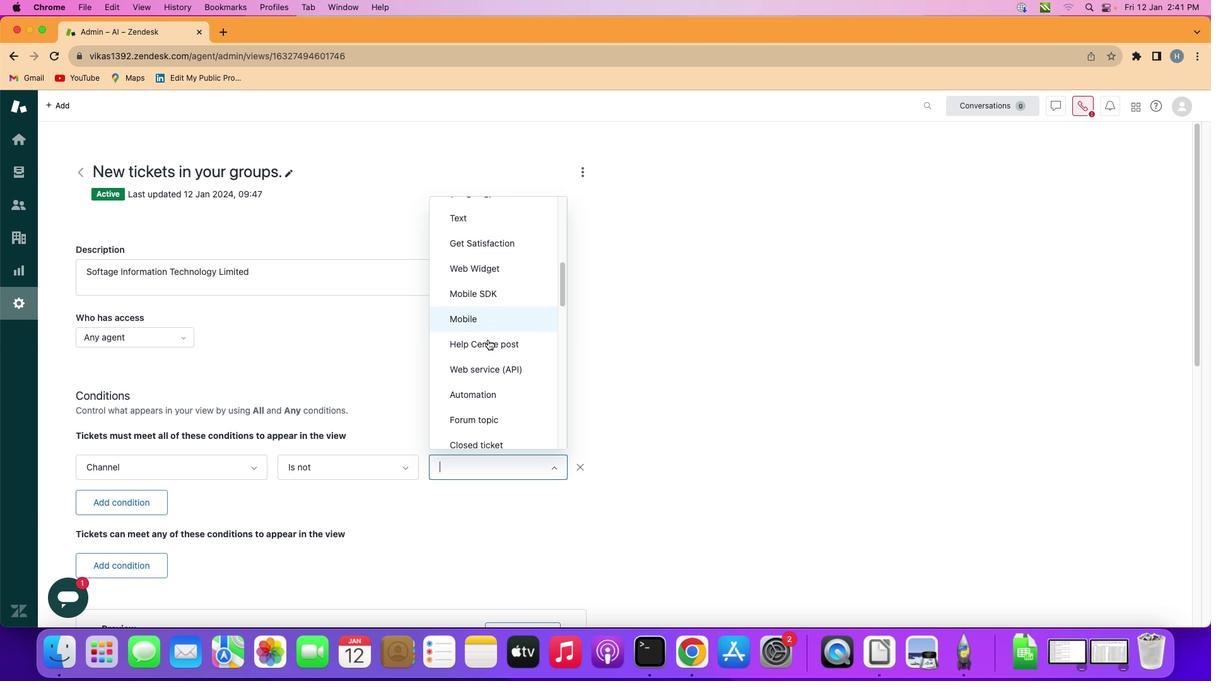 
Action: Mouse scrolled (483, 334) with delta (-4, -5)
Screenshot: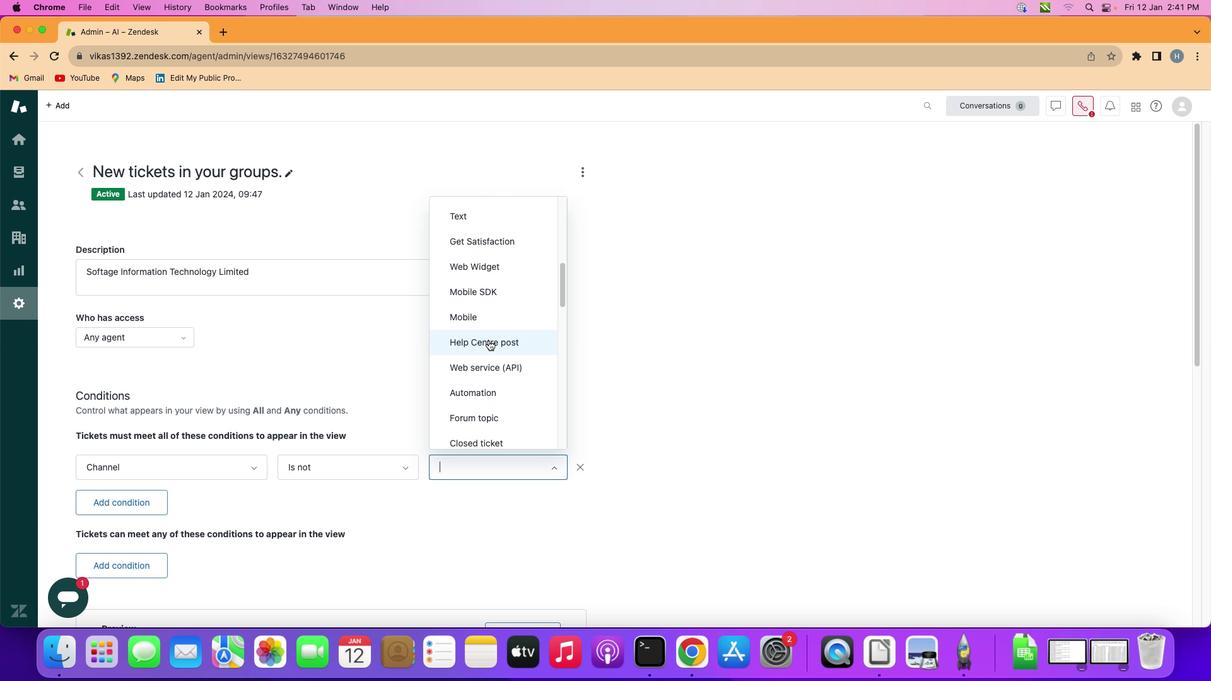
Action: Mouse moved to (483, 335)
Screenshot: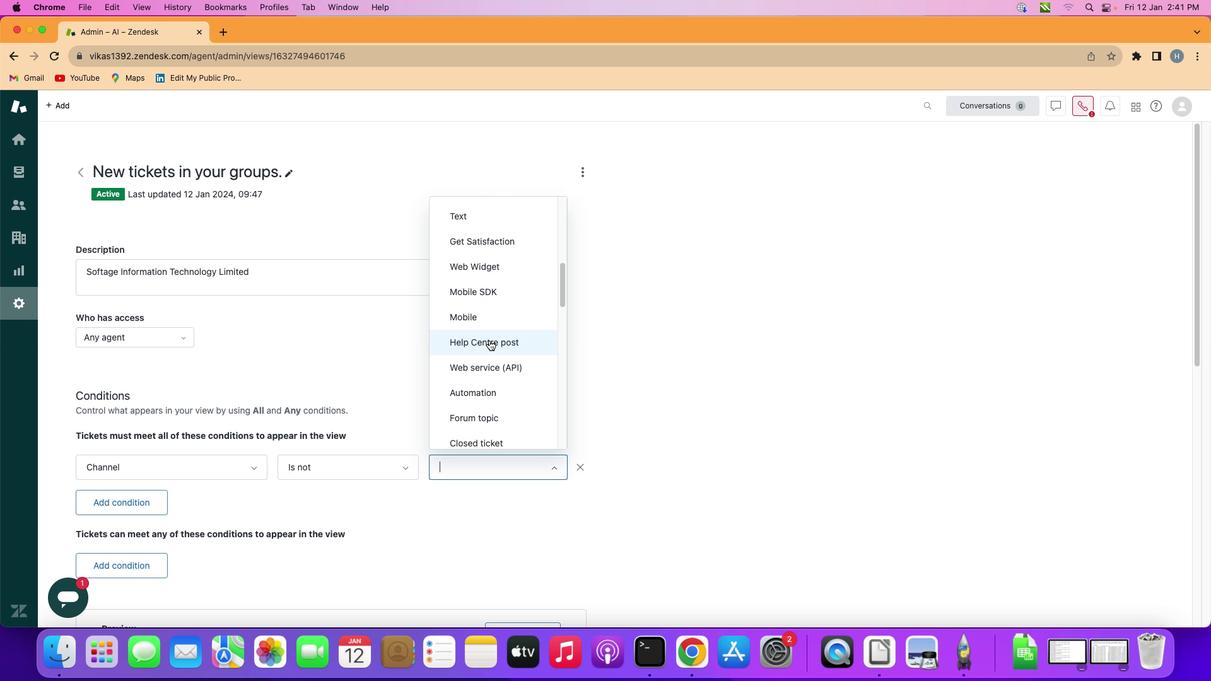
Action: Mouse scrolled (483, 335) with delta (-4, -5)
Screenshot: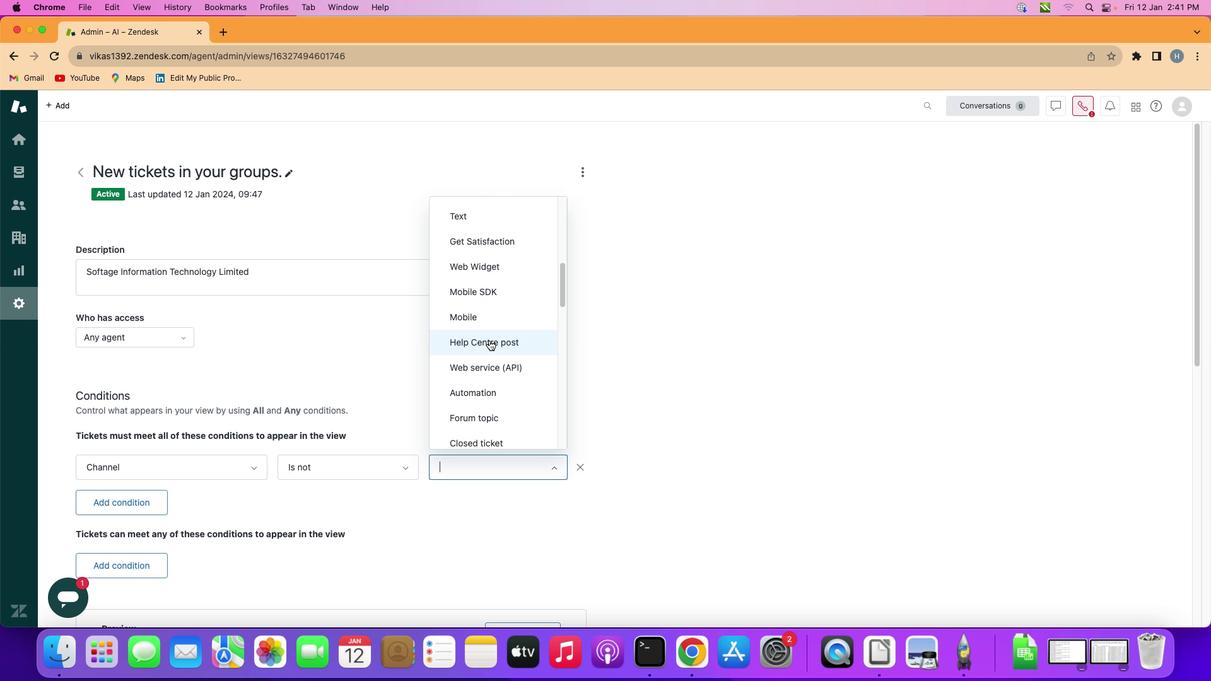 
Action: Mouse moved to (483, 335)
Screenshot: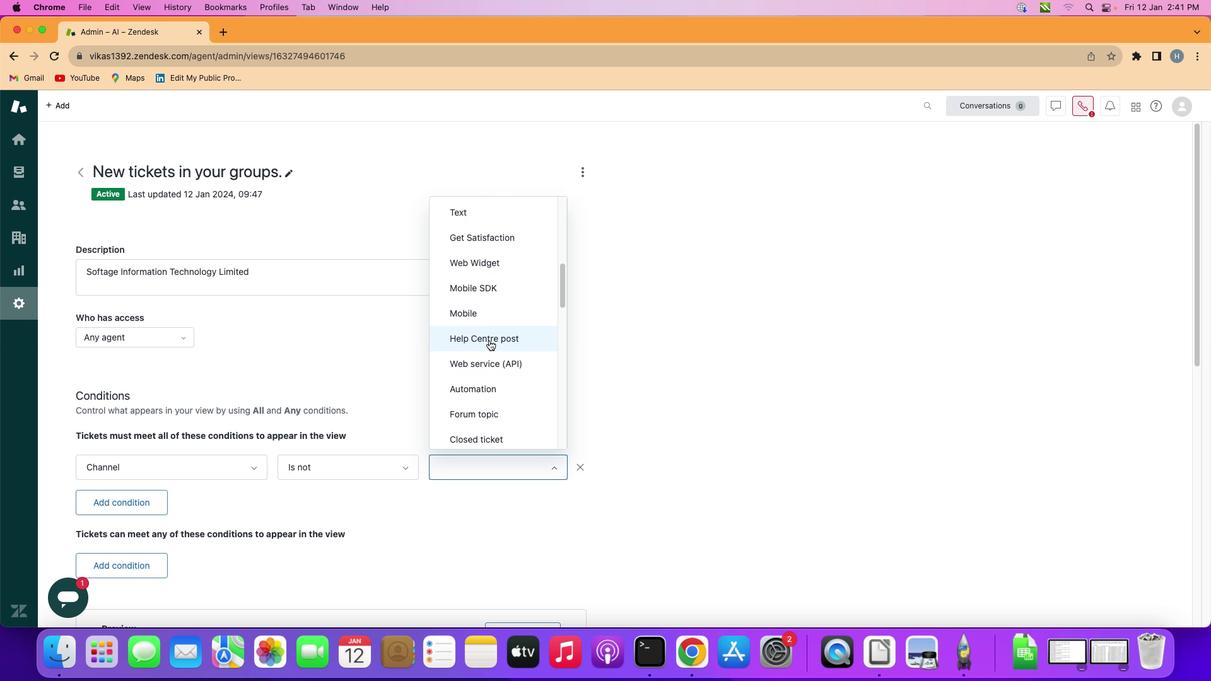 
Action: Mouse scrolled (483, 335) with delta (-4, -5)
Screenshot: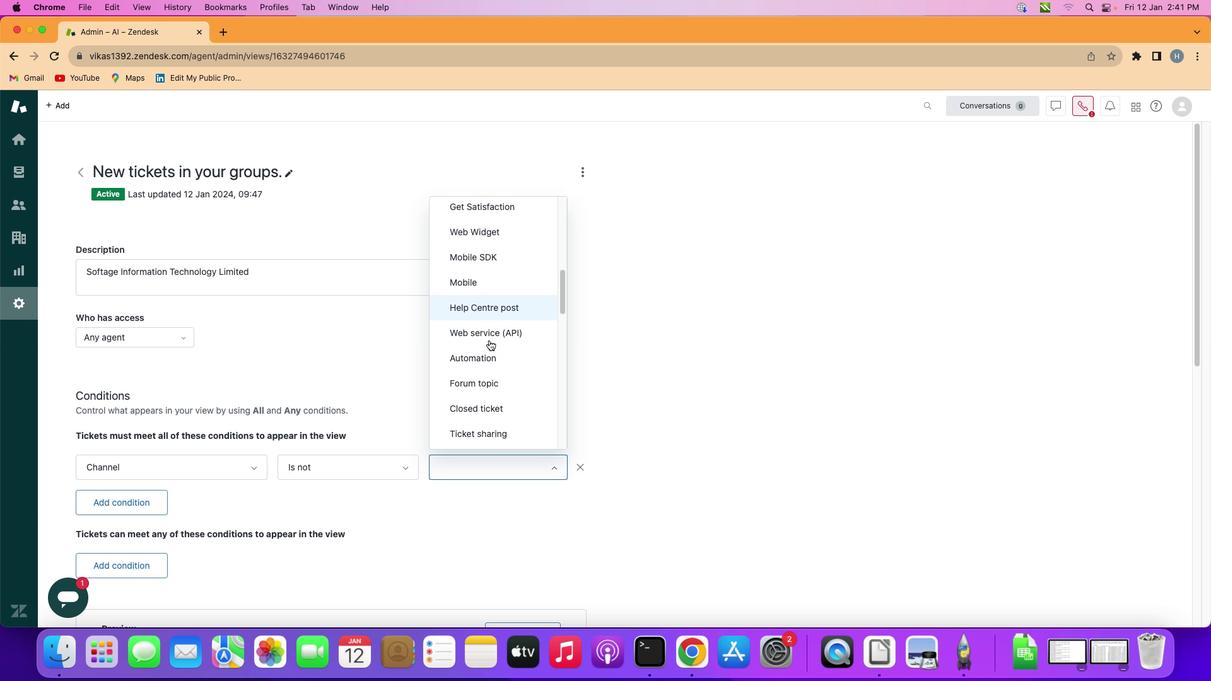 
Action: Mouse scrolled (483, 335) with delta (-4, -5)
Screenshot: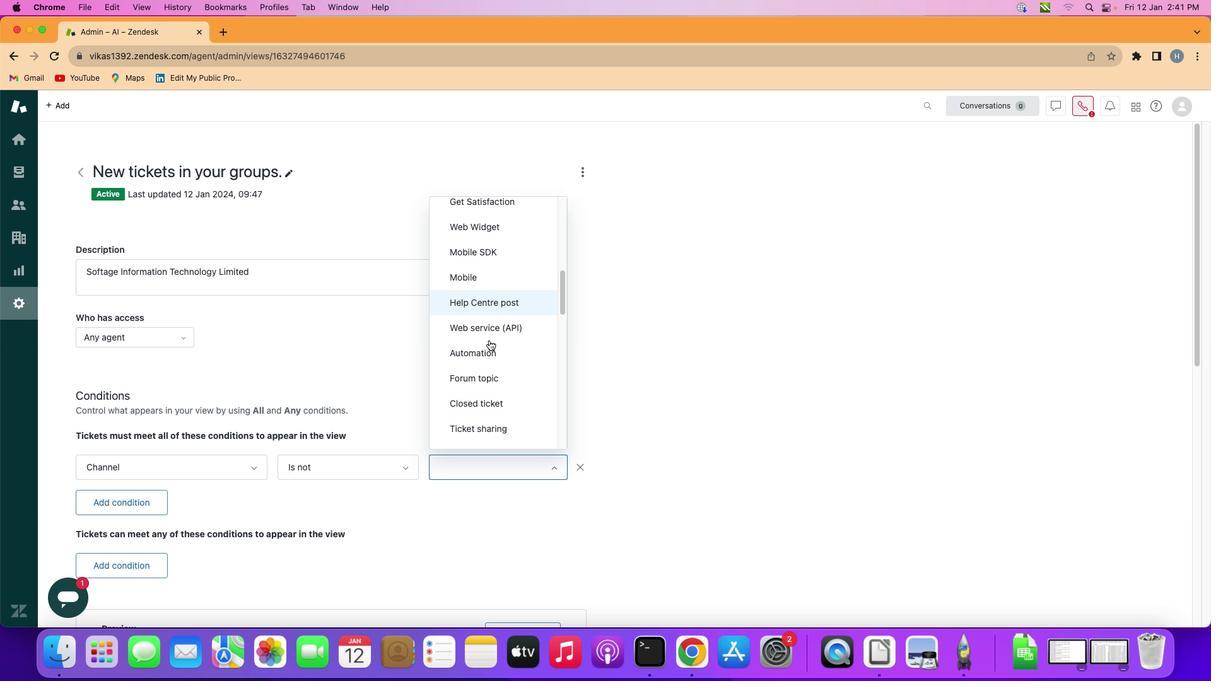
Action: Mouse scrolled (483, 335) with delta (-4, -5)
Screenshot: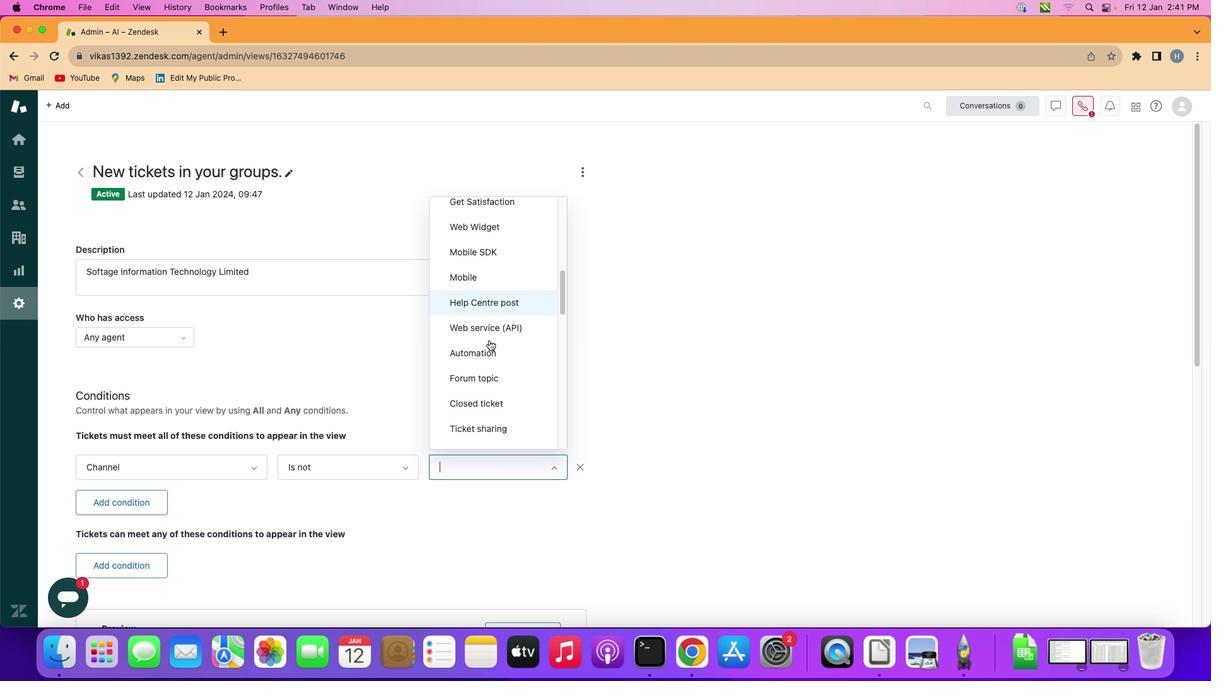 
Action: Mouse scrolled (483, 335) with delta (-4, -5)
Screenshot: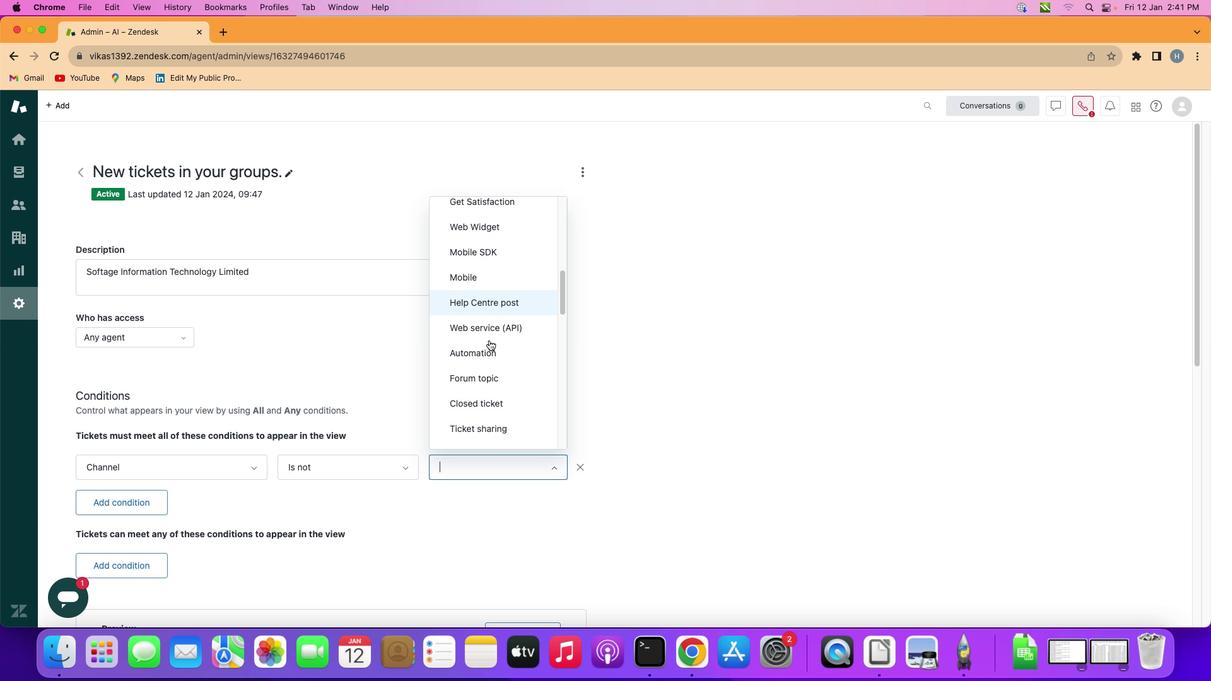 
Action: Mouse scrolled (483, 335) with delta (-4, -5)
Screenshot: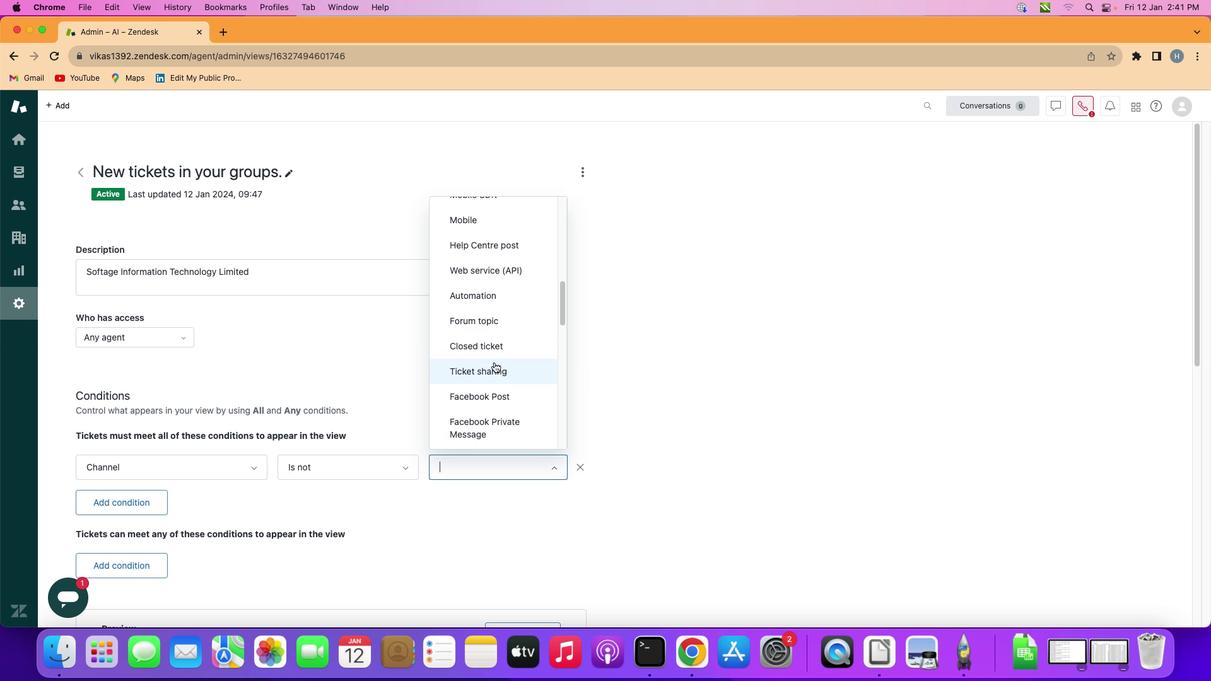 
Action: Mouse scrolled (483, 335) with delta (-4, -5)
Screenshot: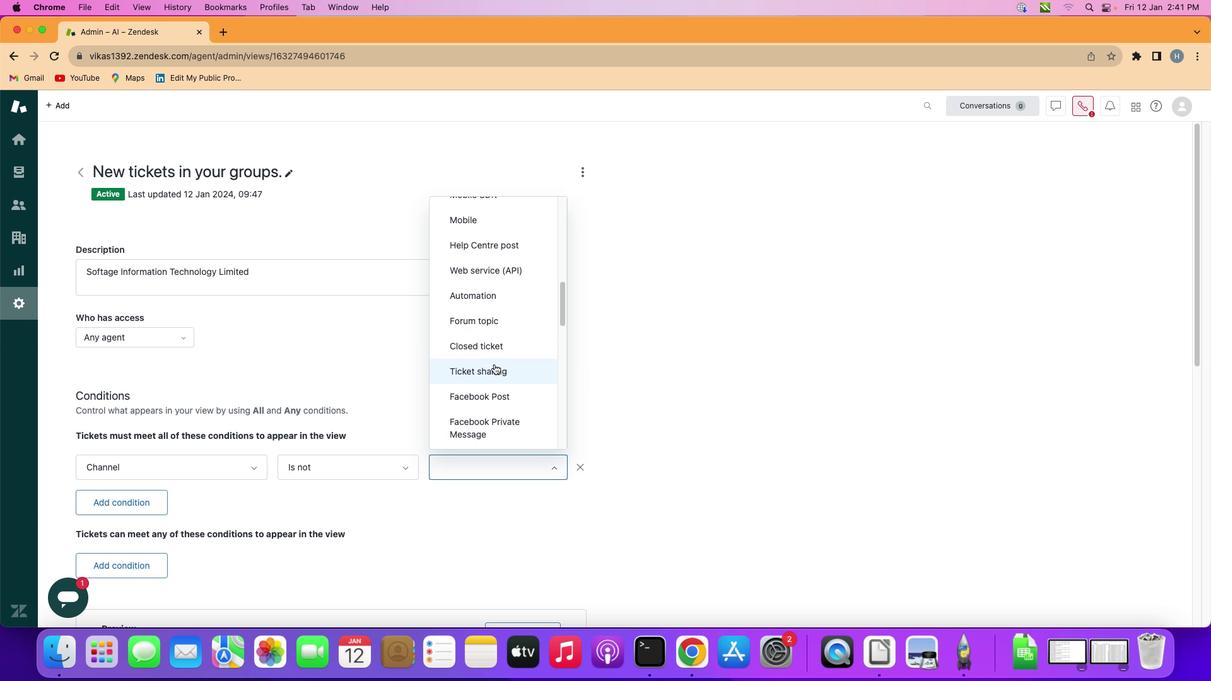
Action: Mouse moved to (484, 335)
Screenshot: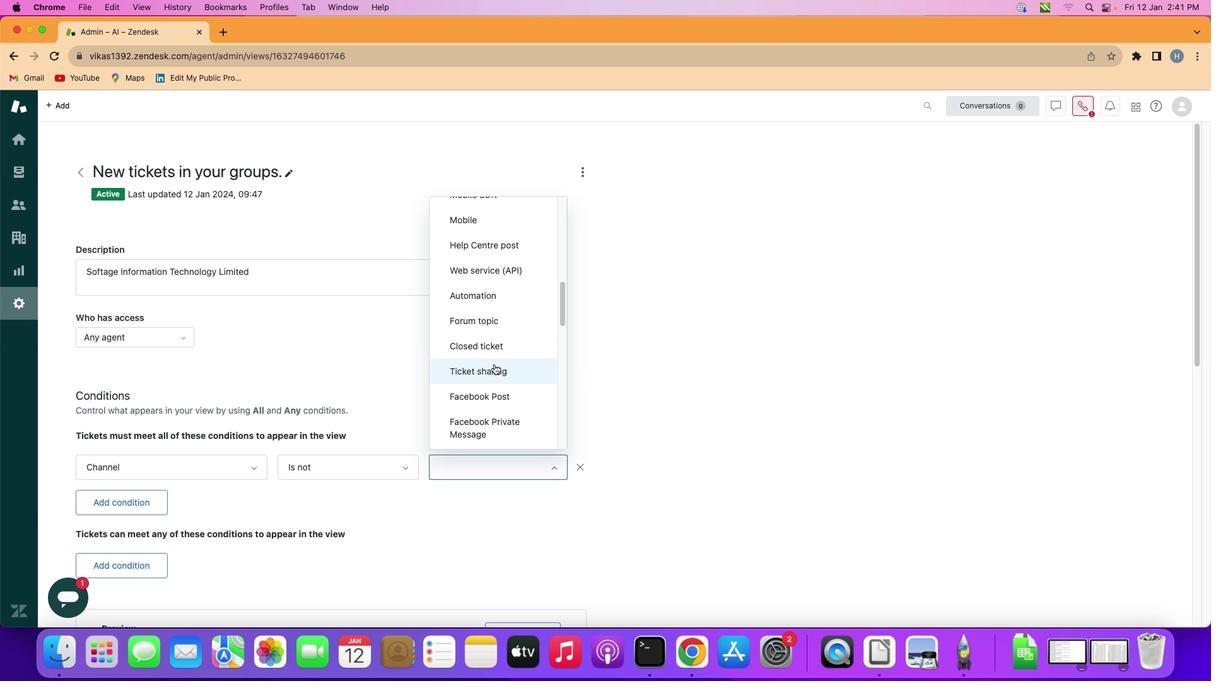 
Action: Mouse scrolled (484, 335) with delta (-4, -5)
Screenshot: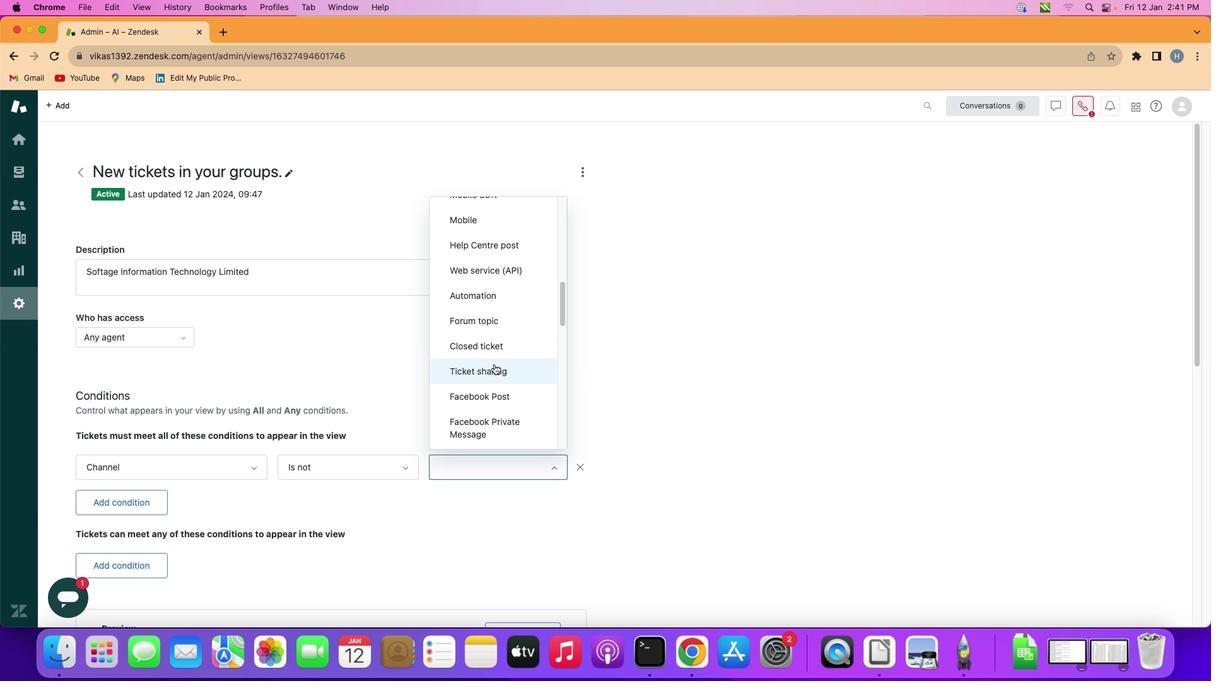 
Action: Mouse moved to (498, 342)
Screenshot: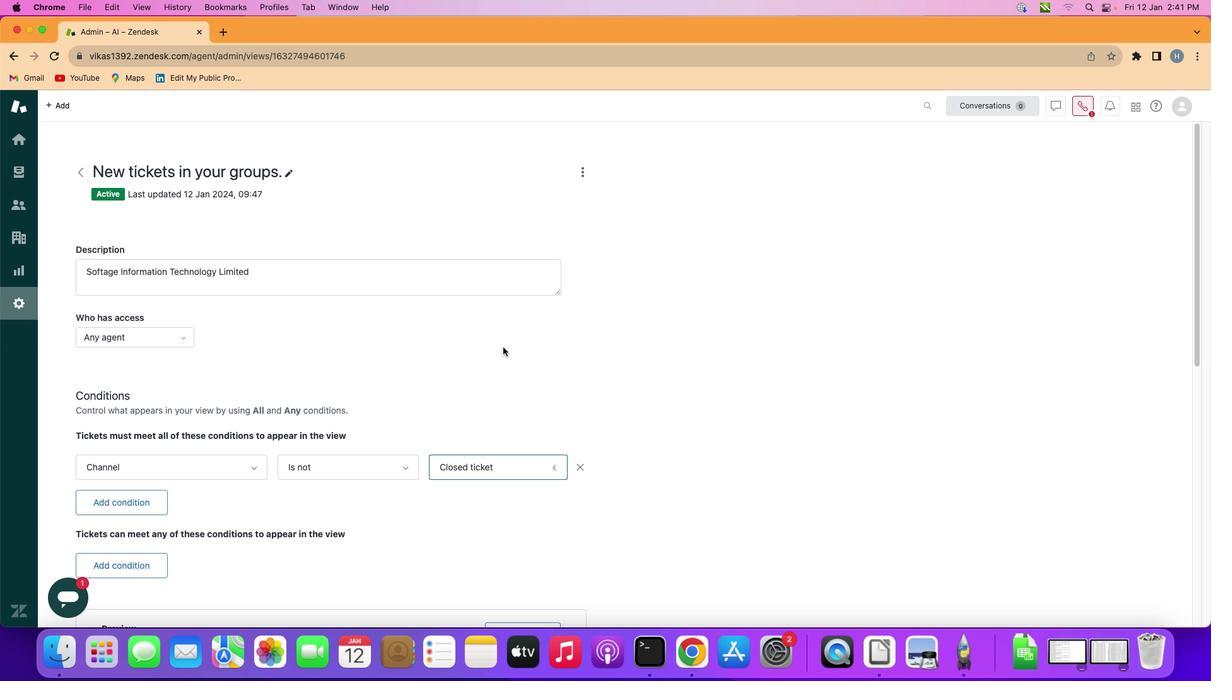 
Action: Mouse pressed left at (498, 342)
Screenshot: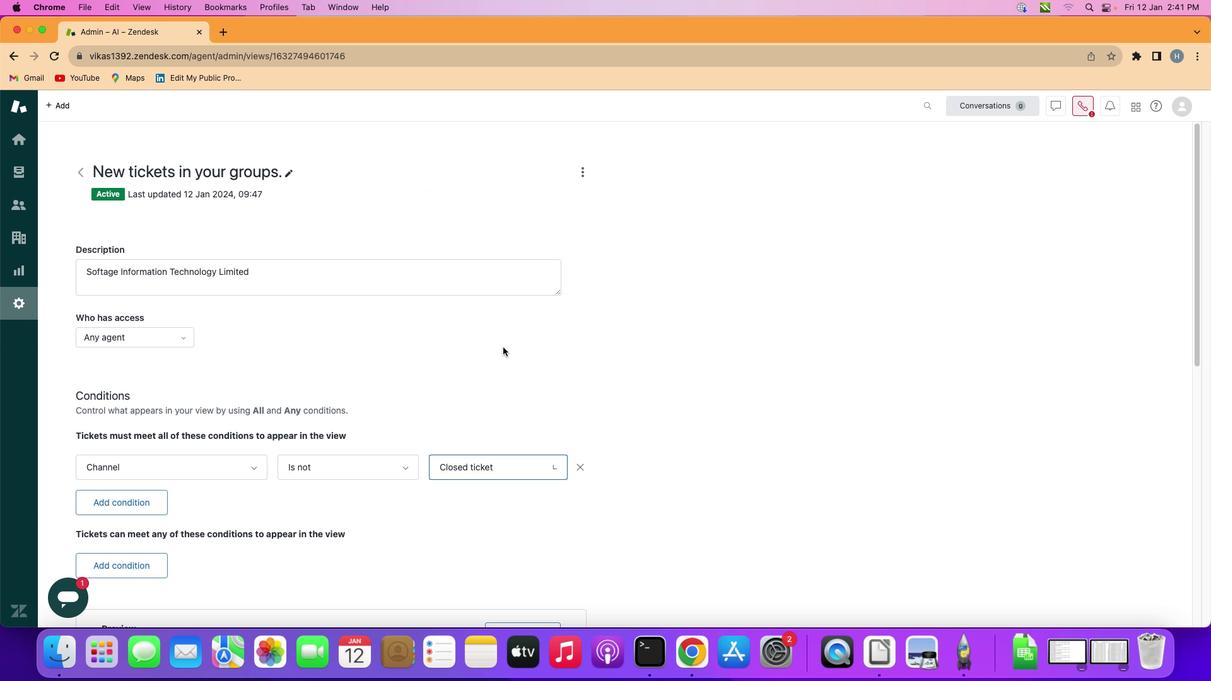 
